 Task: Look for space in Zwickau, Germany from 9th June, 2023 to 17th June, 2023 for 2 adults in price range Rs.7000 to Rs.12000. Place can be private room with 1  bedroom having 2 beds and 1 bathroom. Property type can be house, flat, guest house. Amenities needed are: wifi. Booking option can be shelf check-in. Required host language is English.
Action: Mouse moved to (415, 78)
Screenshot: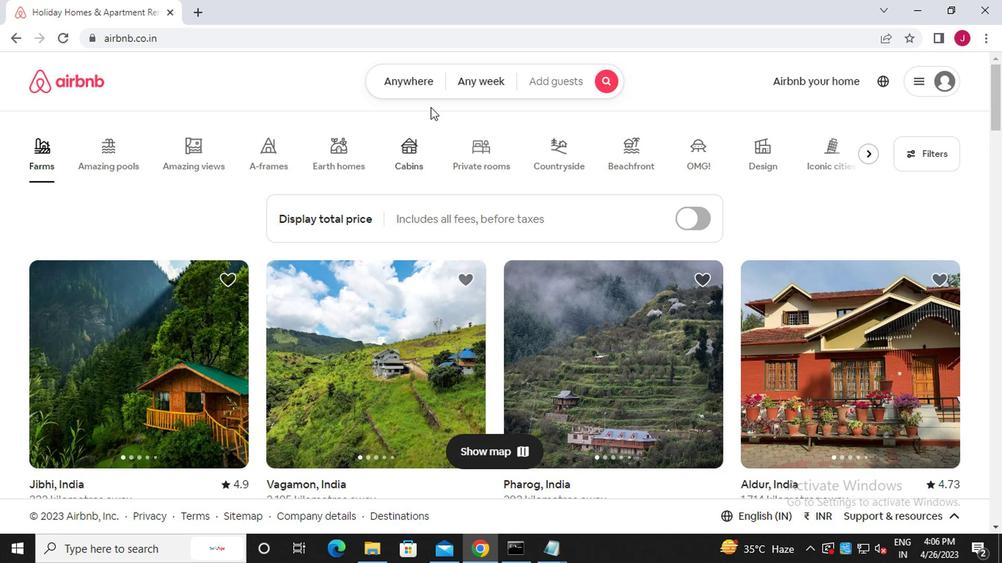 
Action: Mouse pressed left at (415, 78)
Screenshot: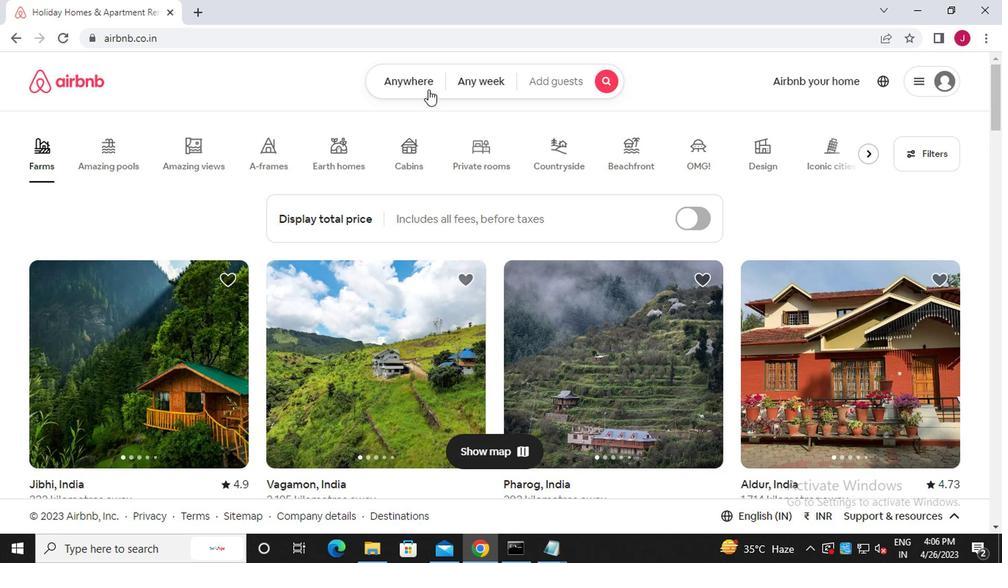 
Action: Mouse moved to (239, 140)
Screenshot: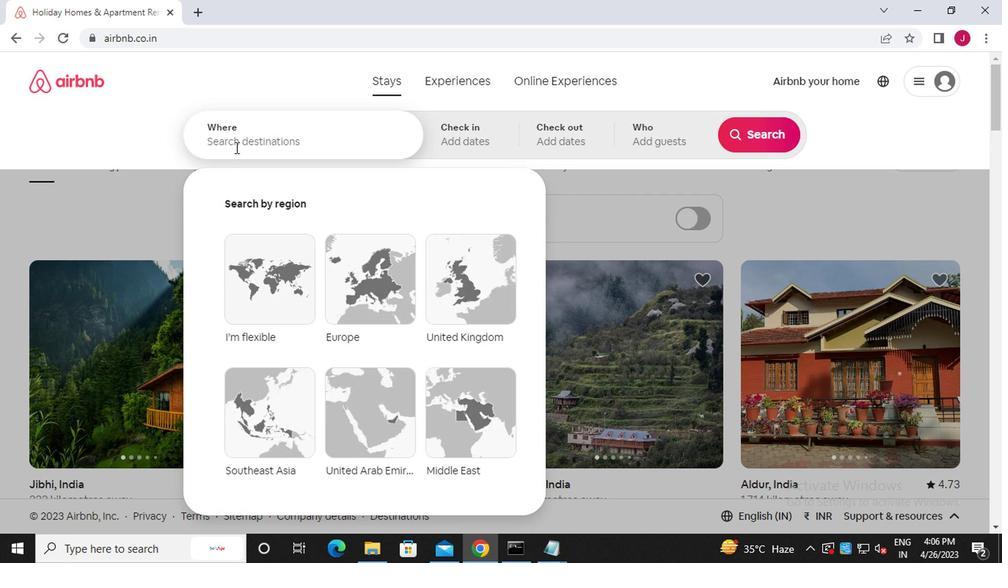 
Action: Mouse pressed left at (239, 140)
Screenshot: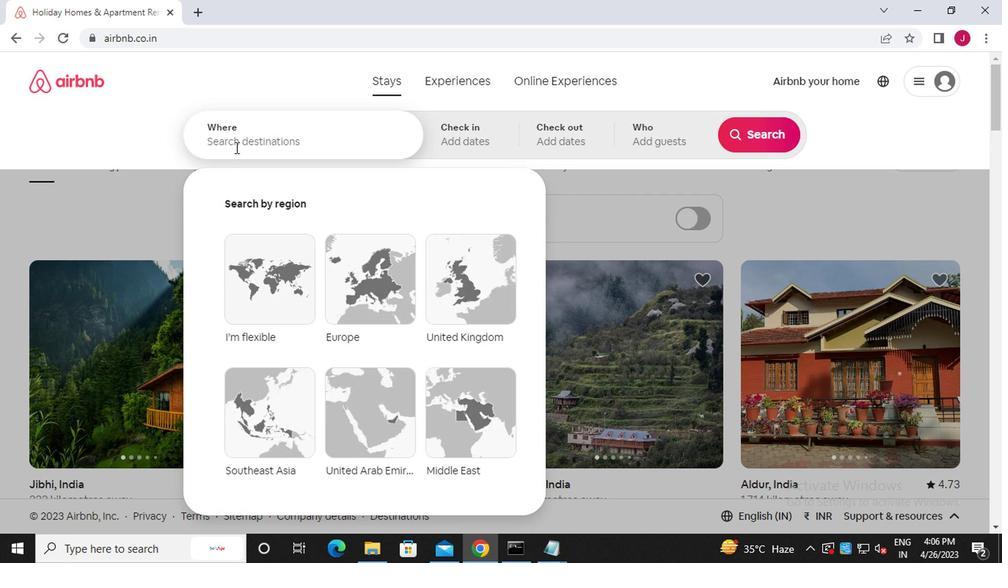 
Action: Key pressed z<Key.caps_lock>wickau,<Key.caps_lock>g<Key.caps_lock>ermany
Screenshot: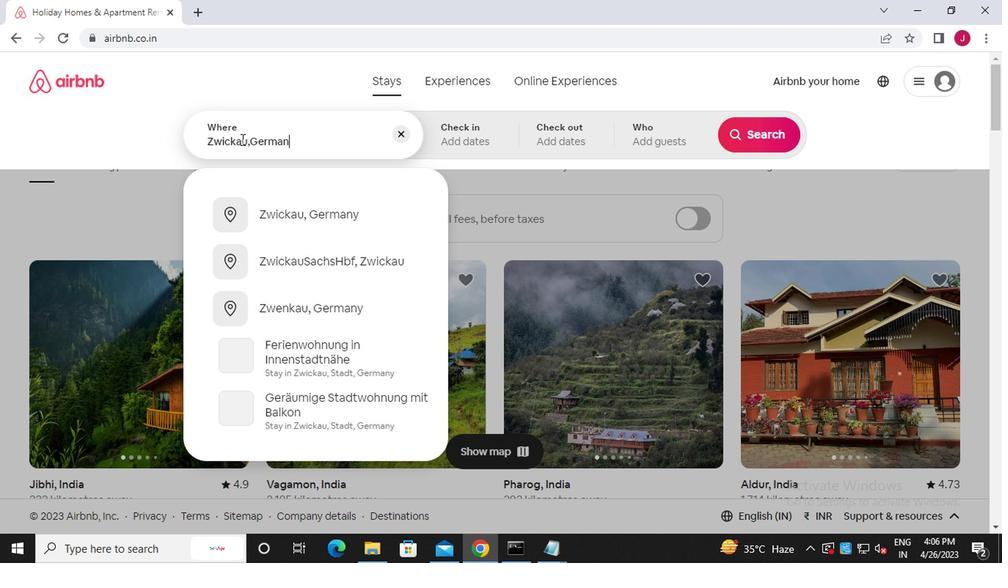 
Action: Mouse moved to (326, 220)
Screenshot: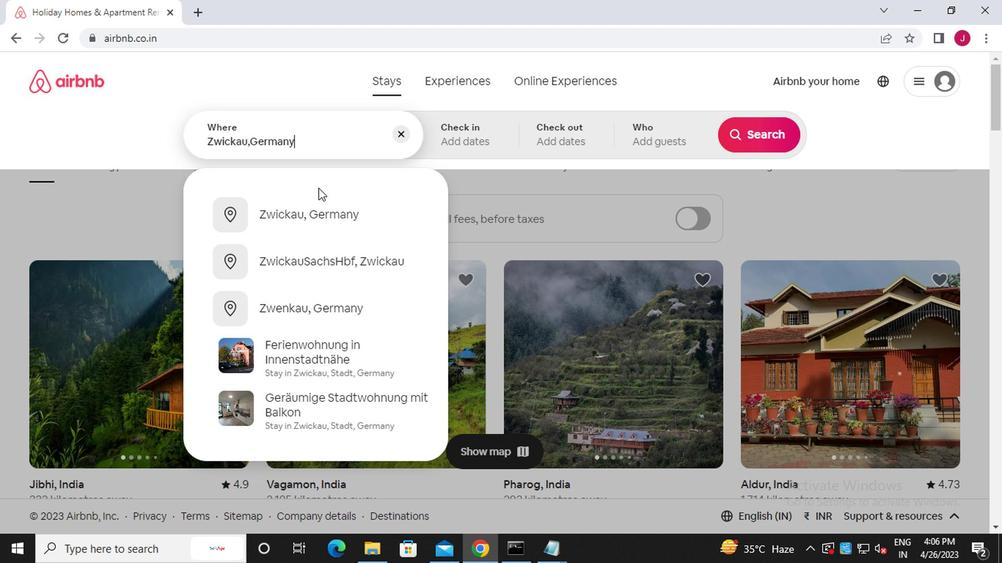 
Action: Mouse pressed left at (326, 220)
Screenshot: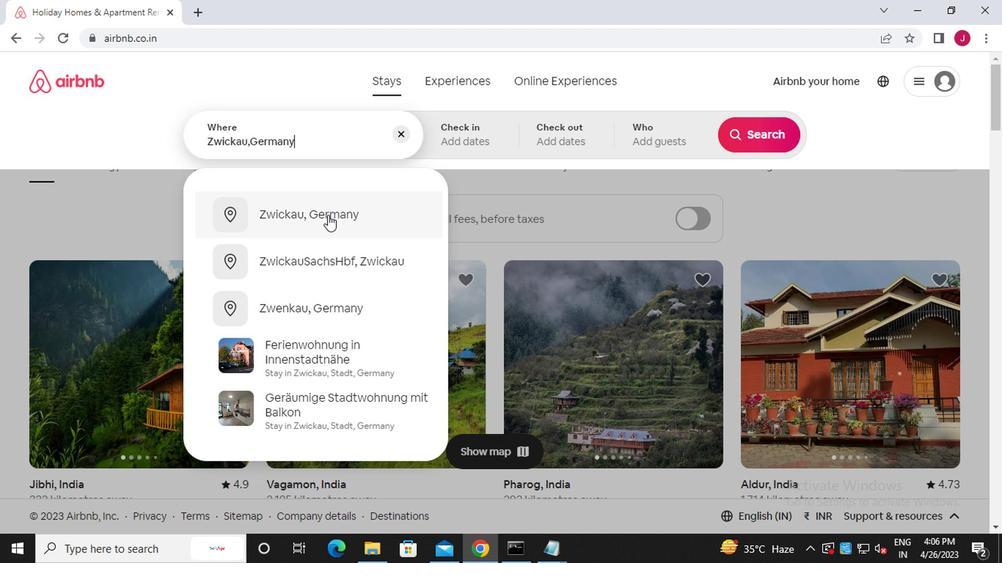 
Action: Mouse moved to (749, 252)
Screenshot: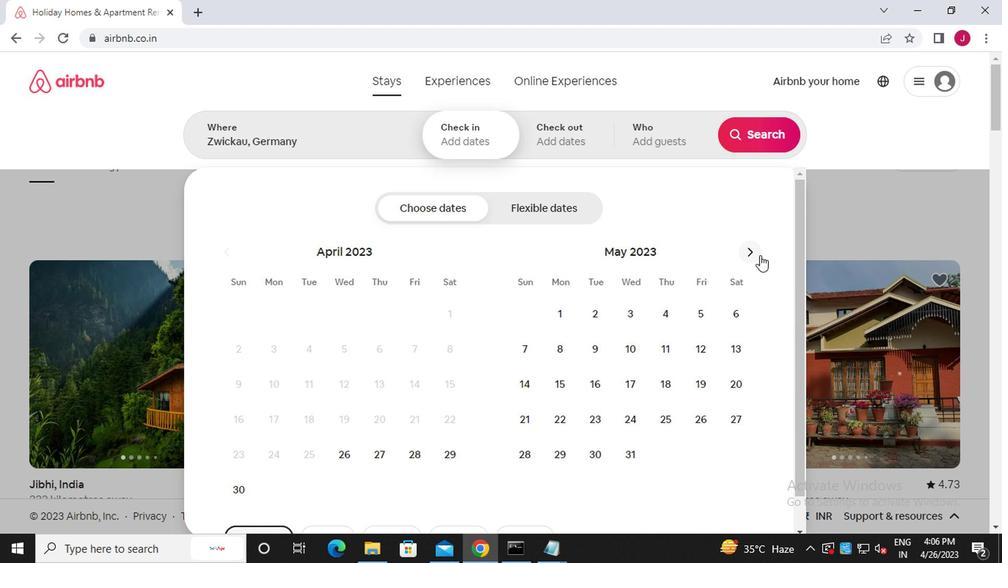 
Action: Mouse pressed left at (749, 252)
Screenshot: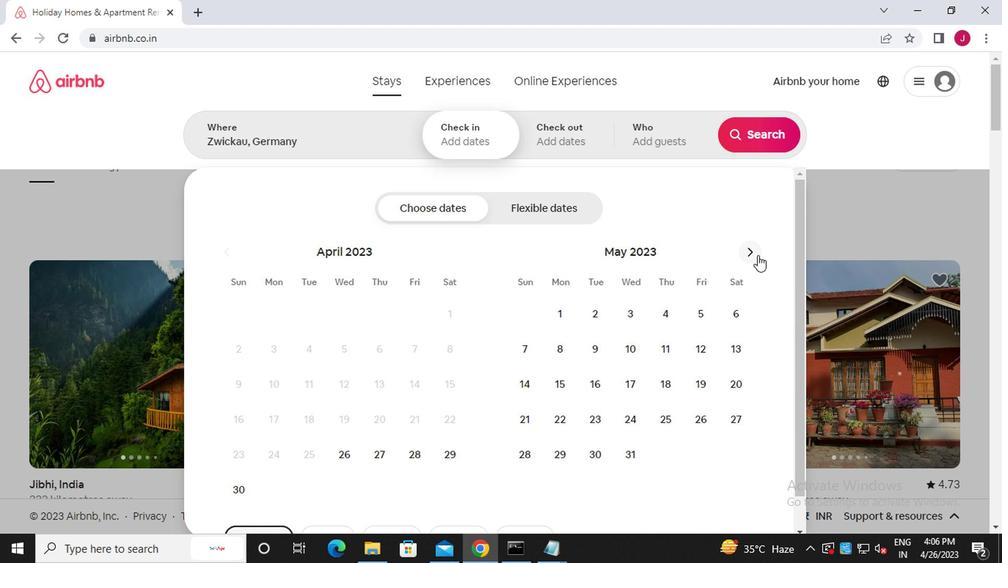 
Action: Mouse moved to (700, 345)
Screenshot: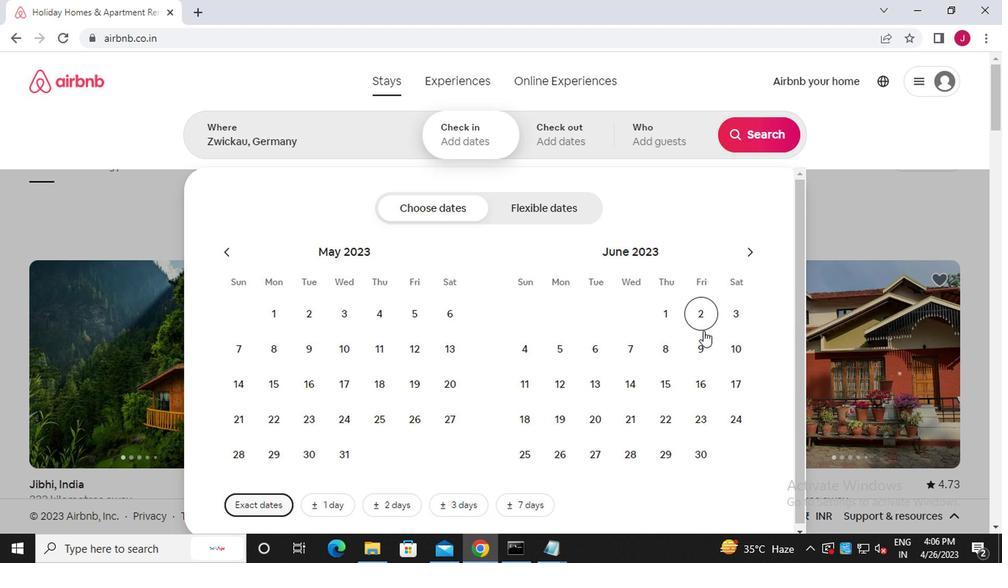 
Action: Mouse pressed left at (700, 345)
Screenshot: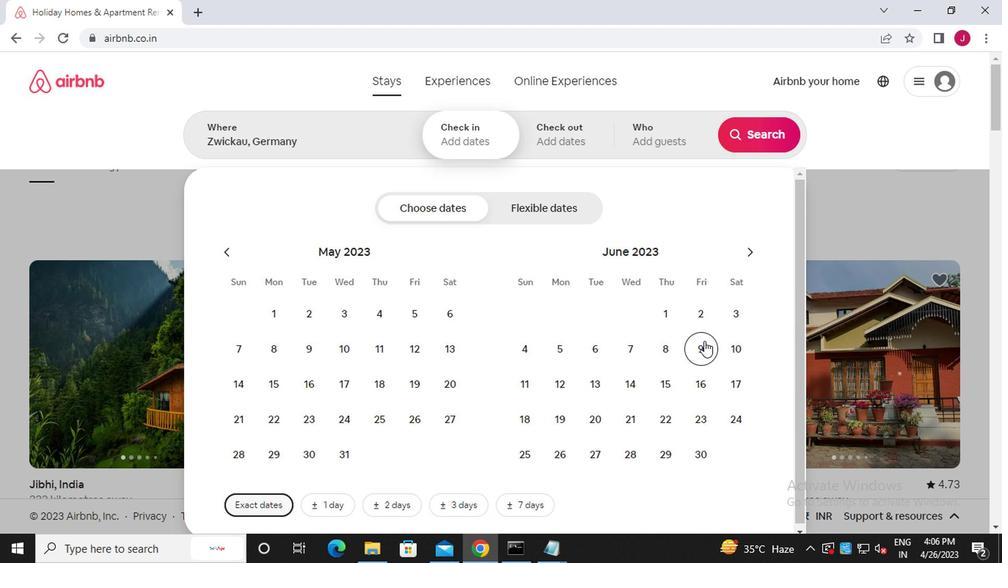 
Action: Mouse moved to (731, 372)
Screenshot: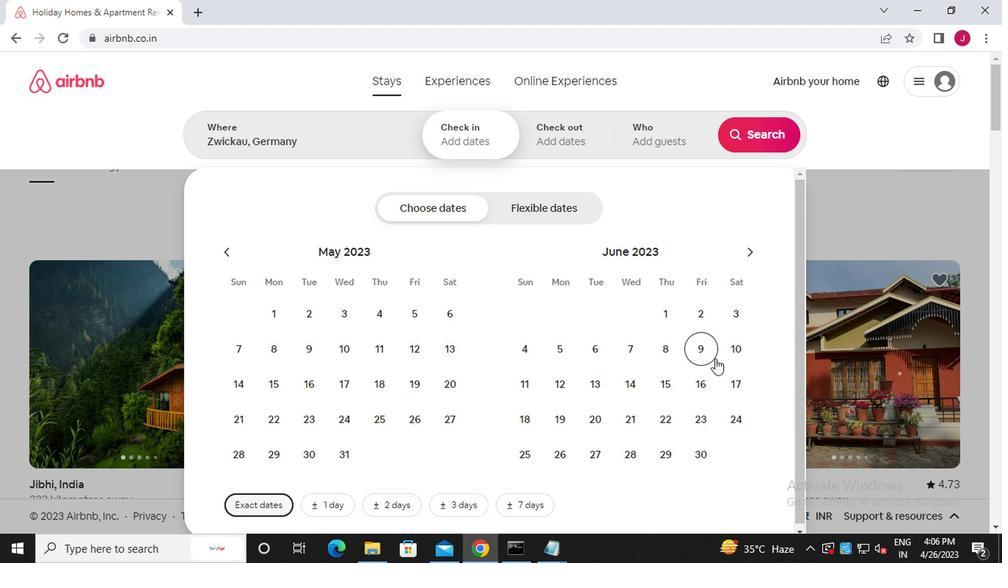 
Action: Mouse pressed left at (731, 372)
Screenshot: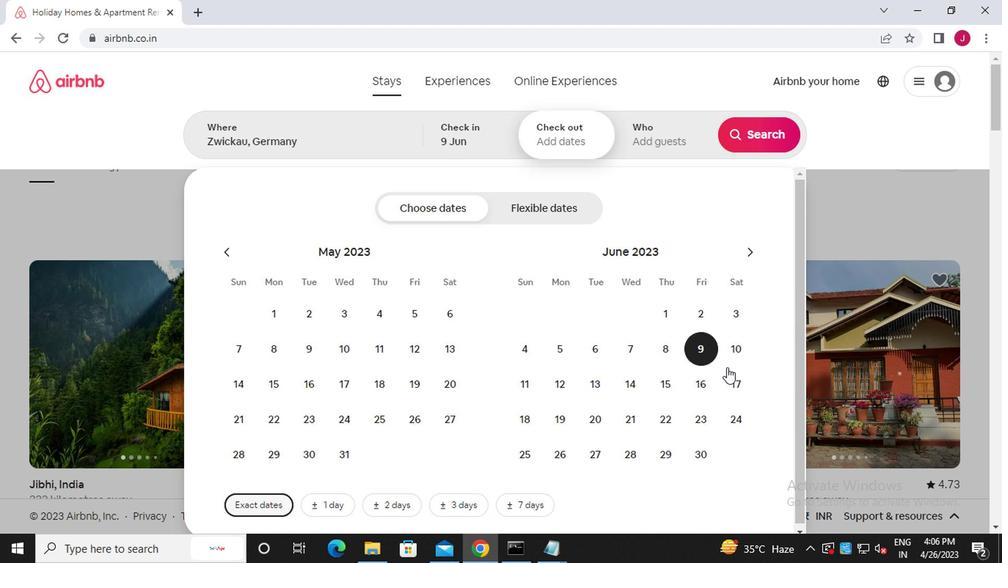 
Action: Mouse moved to (658, 133)
Screenshot: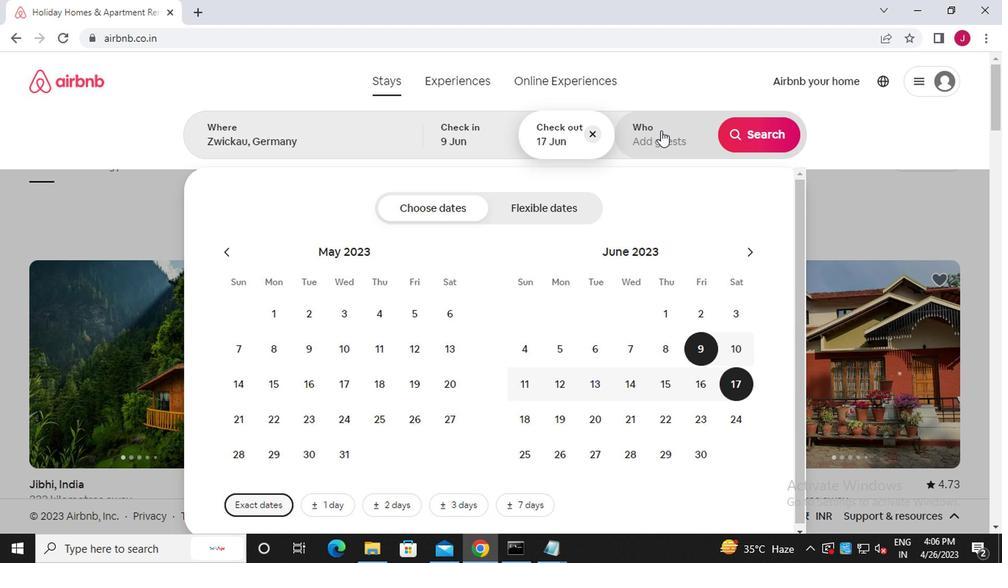 
Action: Mouse pressed left at (658, 133)
Screenshot: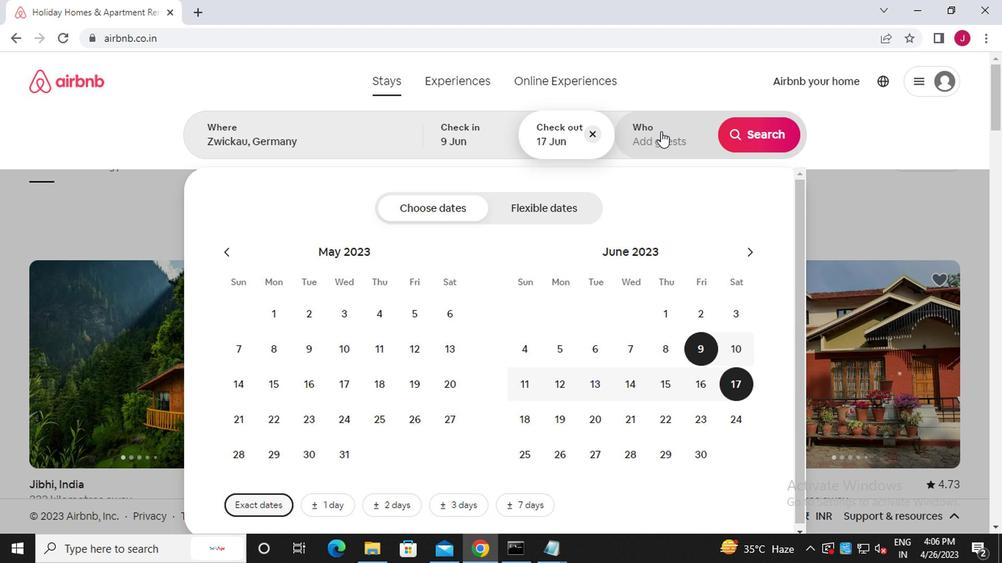 
Action: Mouse moved to (760, 209)
Screenshot: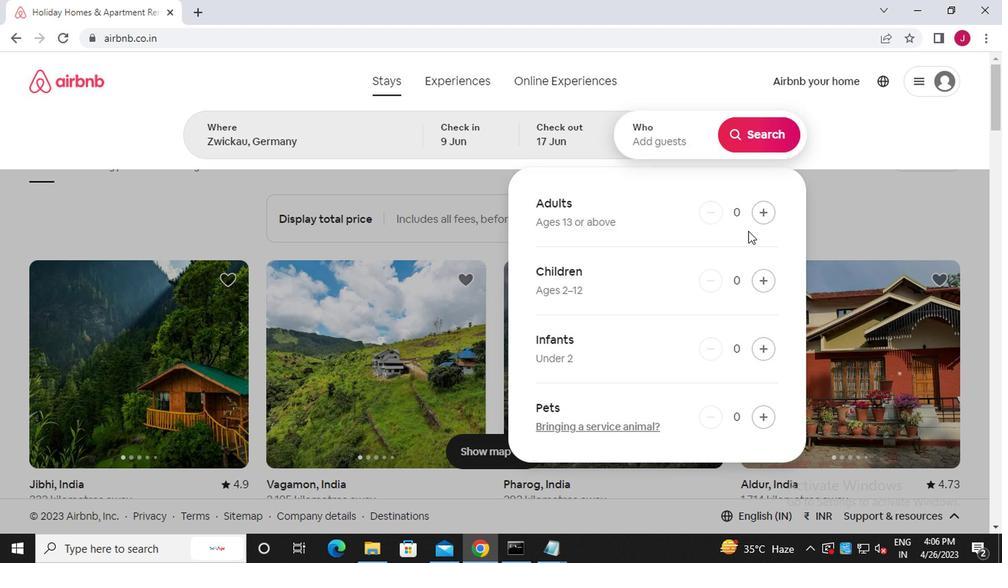 
Action: Mouse pressed left at (760, 209)
Screenshot: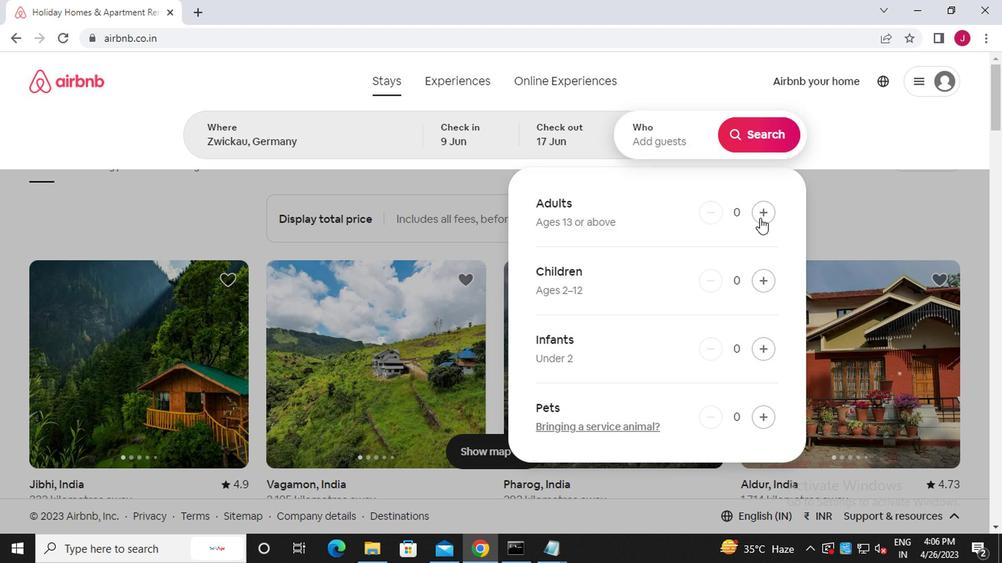 
Action: Mouse pressed left at (760, 209)
Screenshot: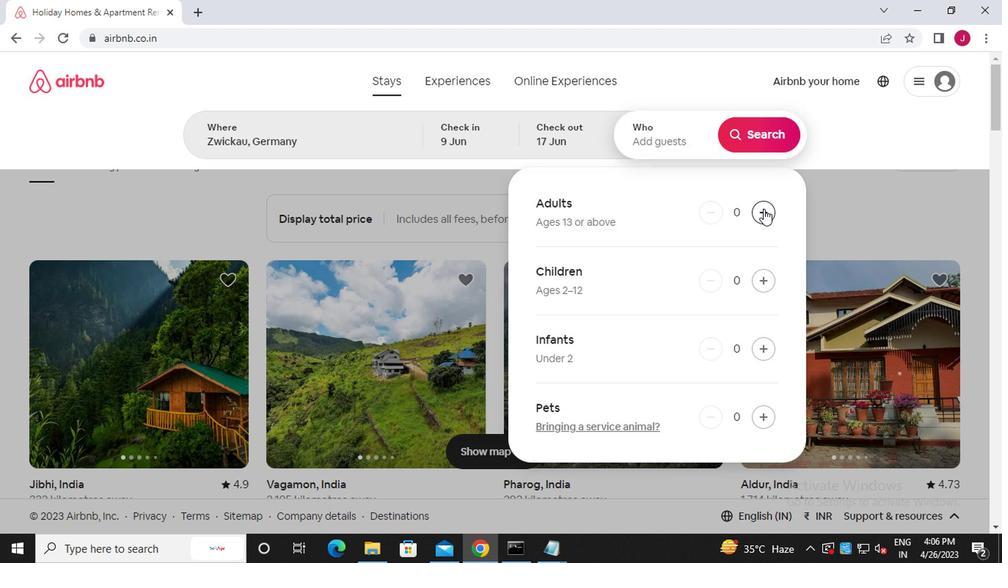 
Action: Mouse moved to (764, 134)
Screenshot: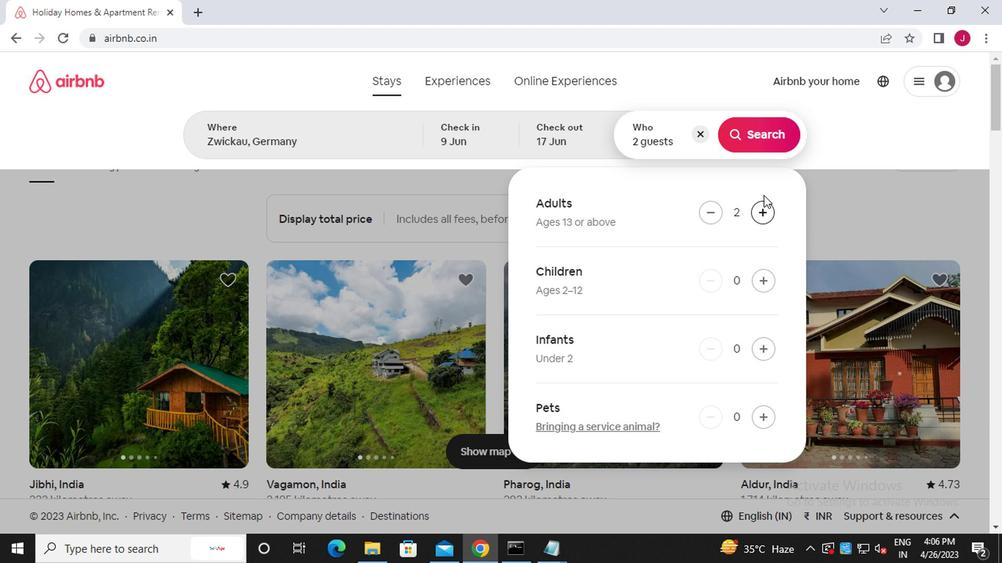 
Action: Mouse pressed left at (764, 134)
Screenshot: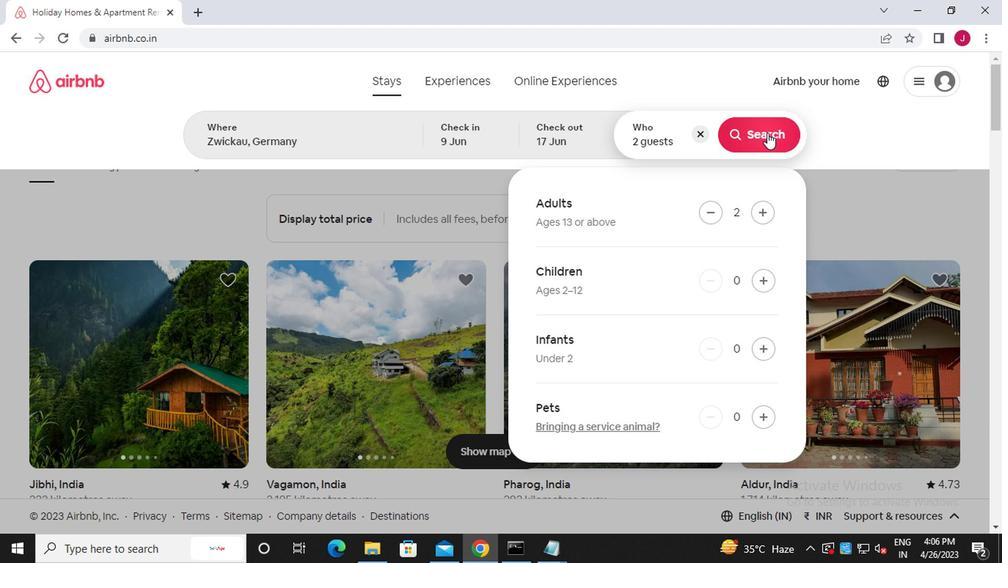 
Action: Mouse moved to (948, 144)
Screenshot: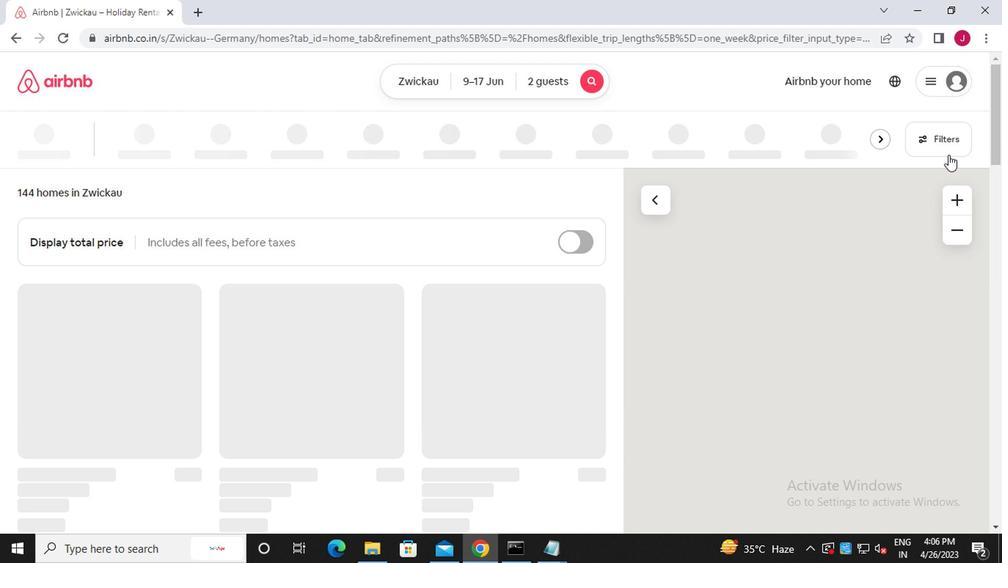 
Action: Mouse pressed left at (948, 144)
Screenshot: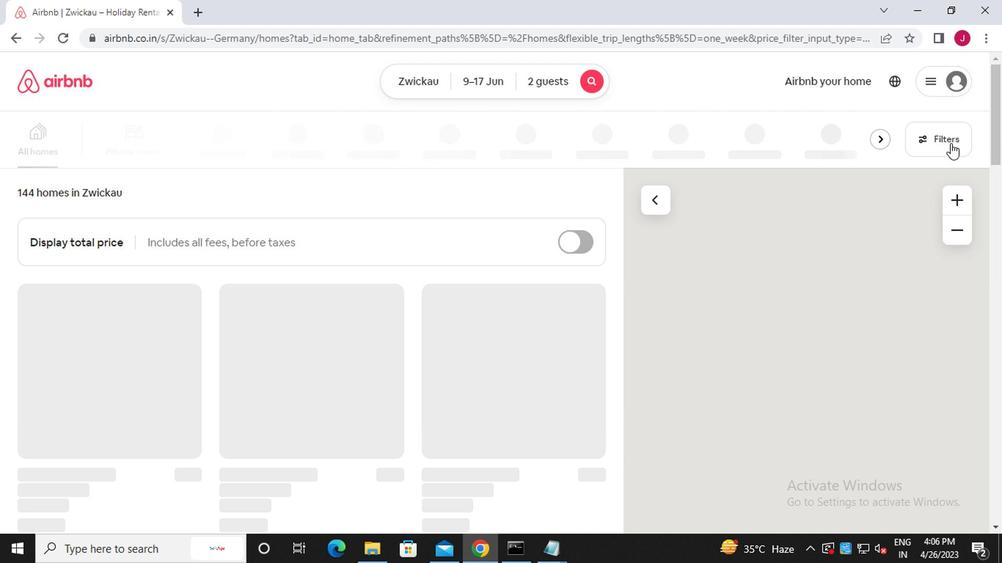 
Action: Mouse moved to (337, 325)
Screenshot: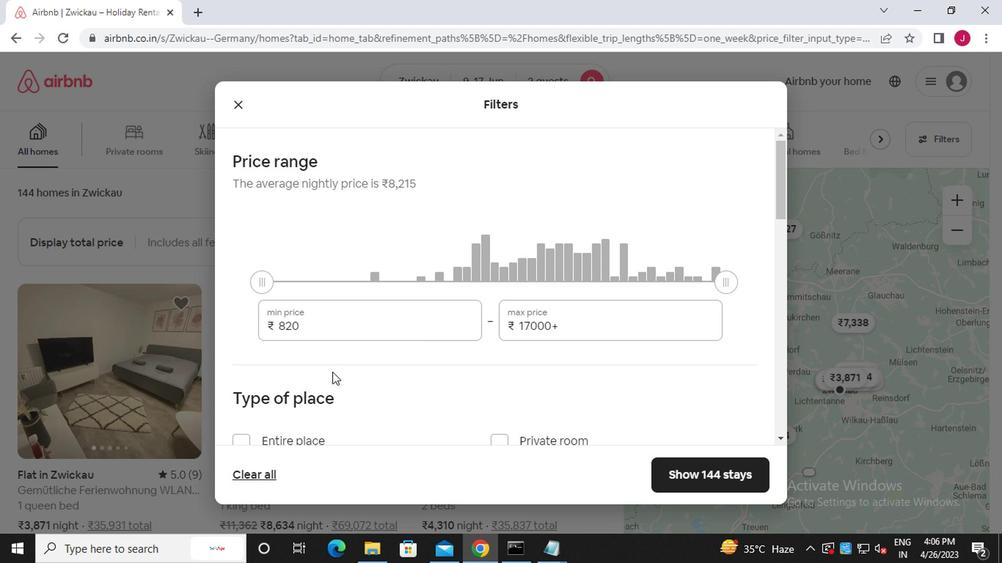 
Action: Mouse pressed left at (337, 325)
Screenshot: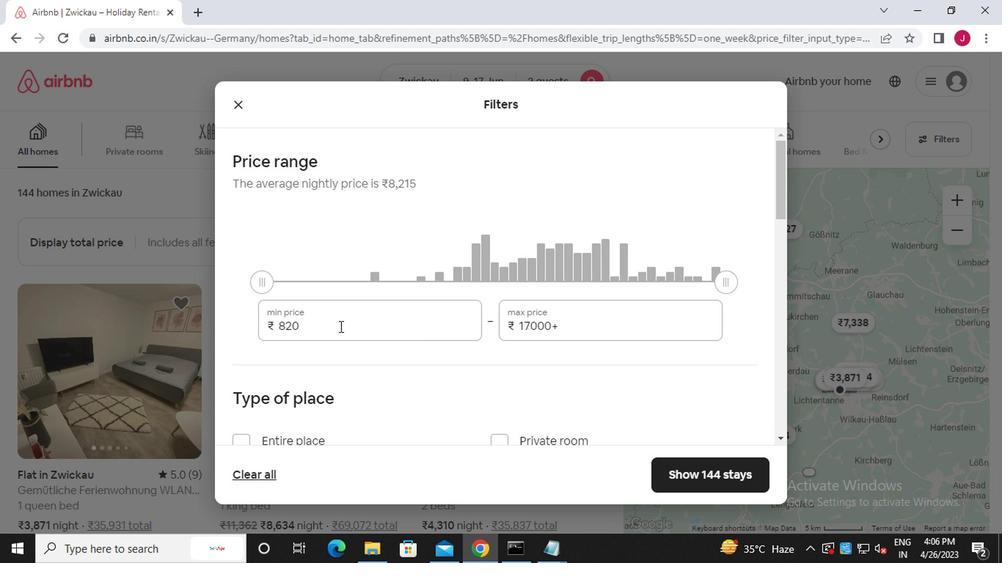 
Action: Mouse moved to (328, 322)
Screenshot: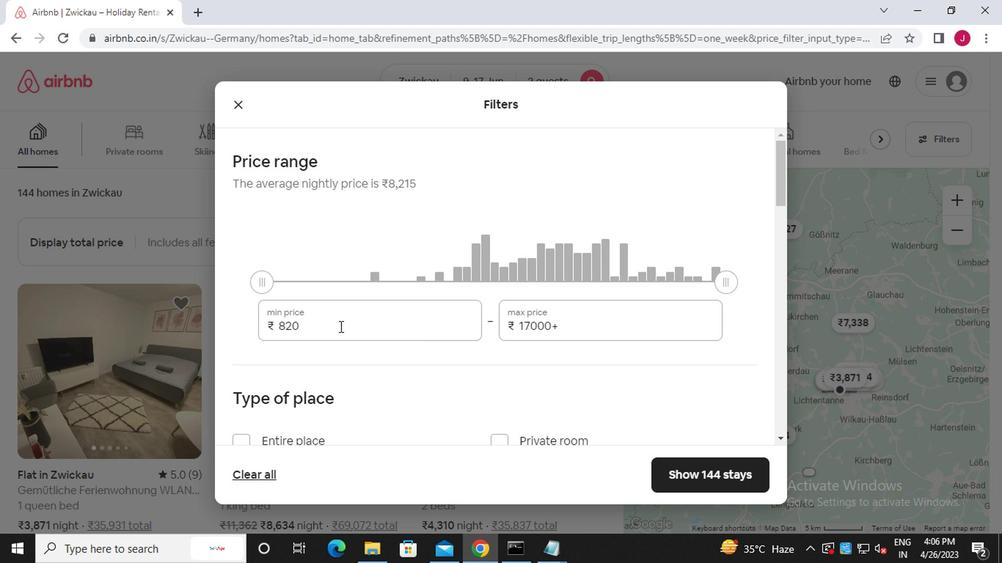 
Action: Key pressed <Key.backspace><Key.backspace><Key.backspace><<103>><<96>><<96>><<96>>
Screenshot: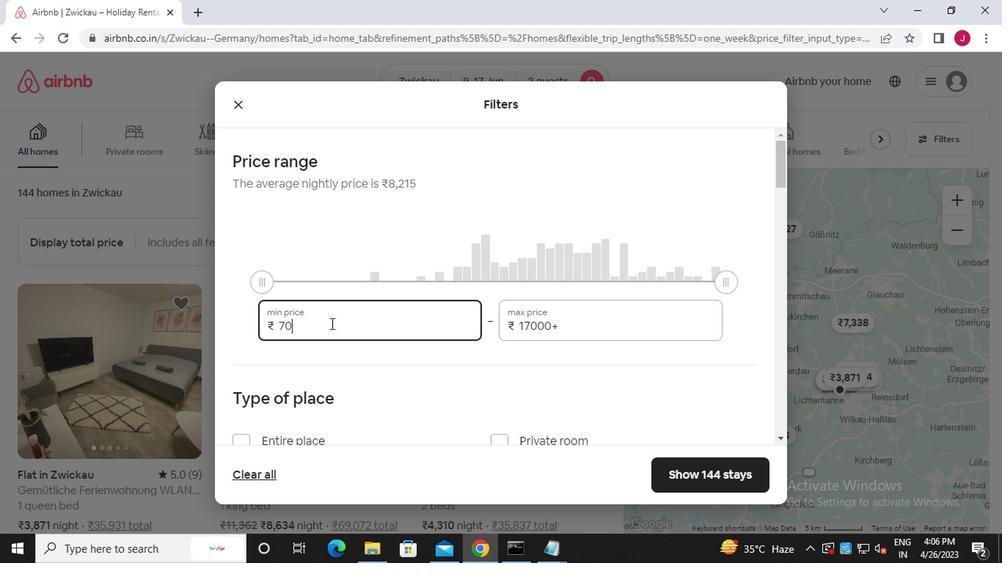 
Action: Mouse moved to (586, 324)
Screenshot: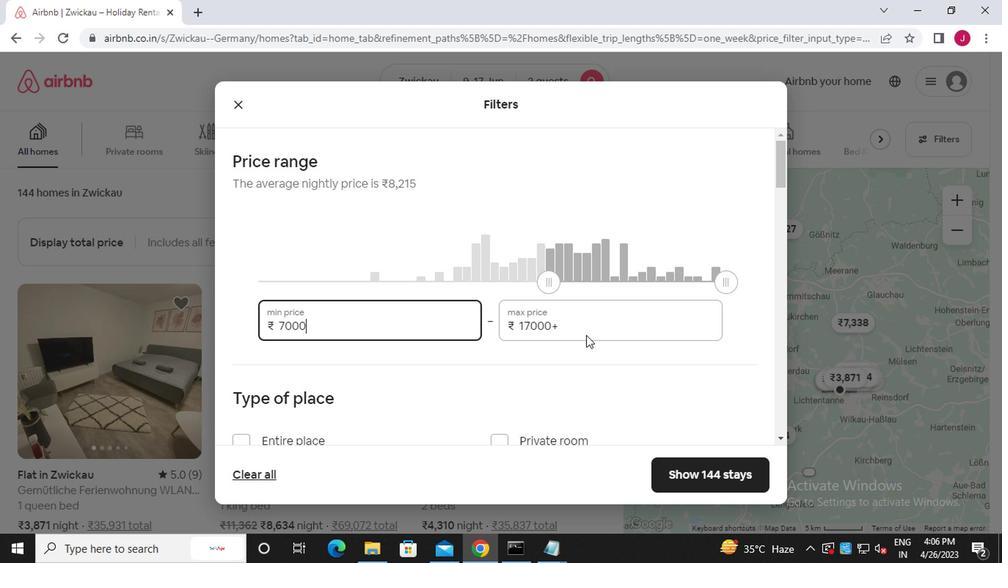 
Action: Mouse pressed left at (586, 324)
Screenshot: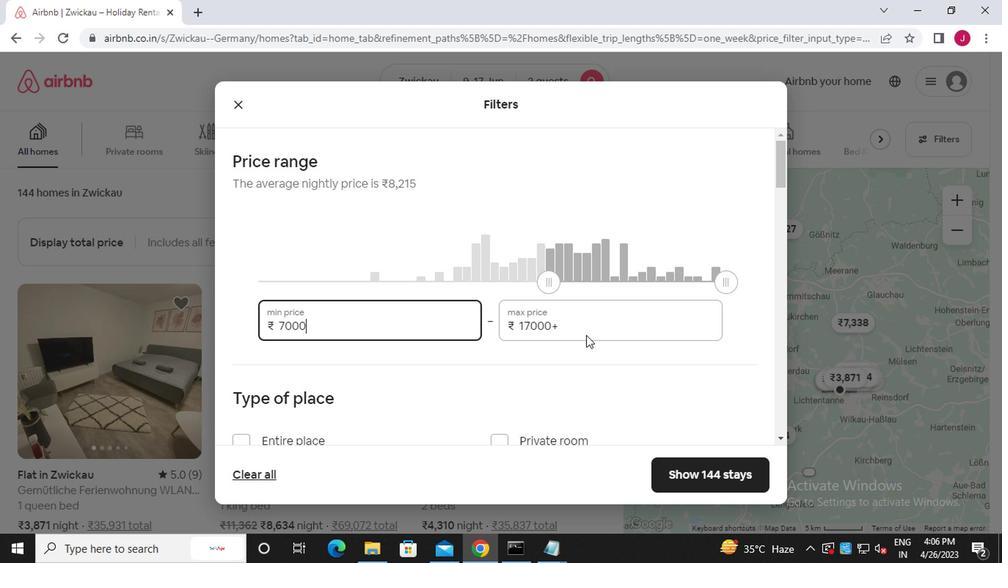 
Action: Mouse moved to (588, 323)
Screenshot: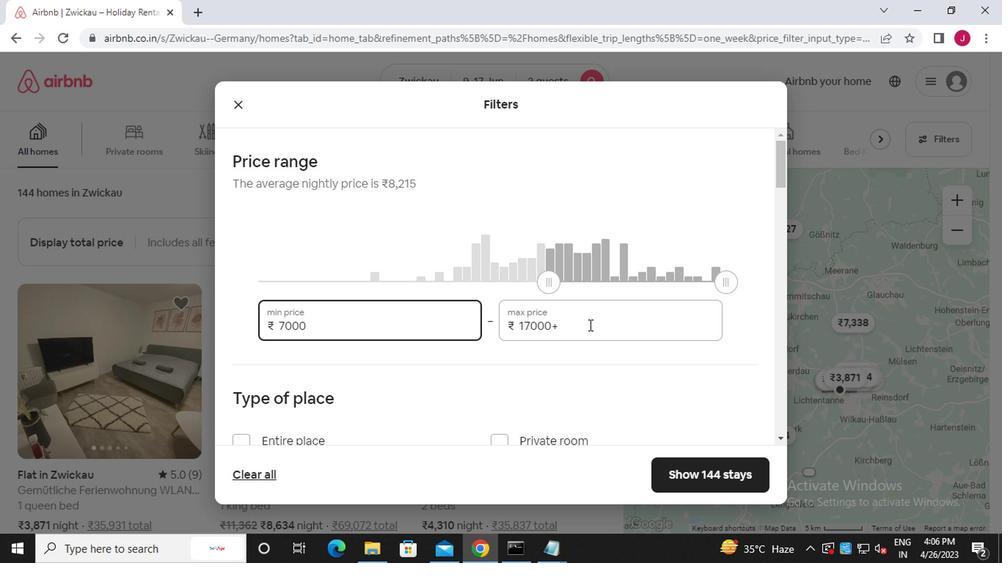 
Action: Key pressed <Key.backspace><Key.backspace><Key.backspace><Key.backspace><Key.backspace><Key.backspace><<98>><<96>><<96>><<96>>
Screenshot: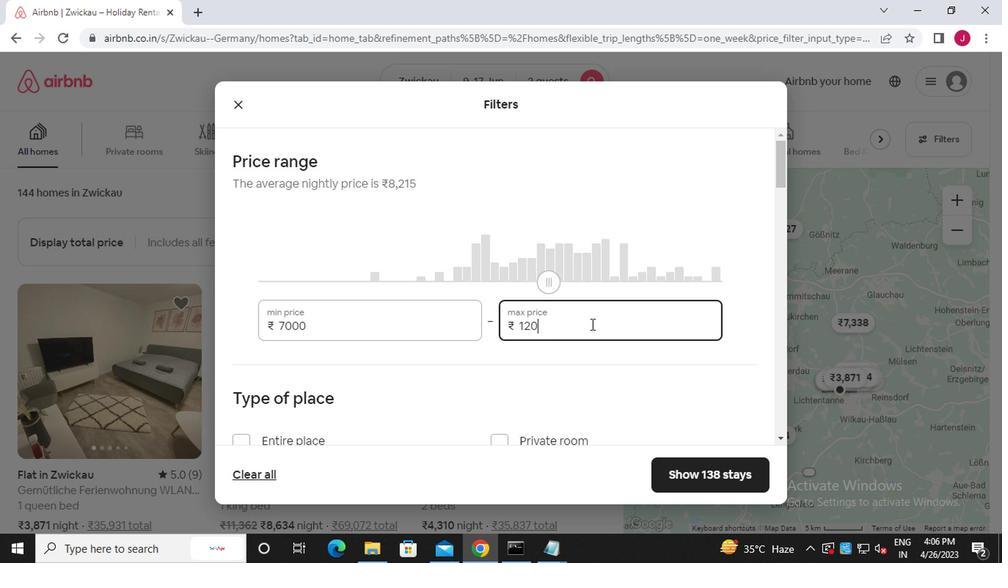 
Action: Mouse moved to (587, 323)
Screenshot: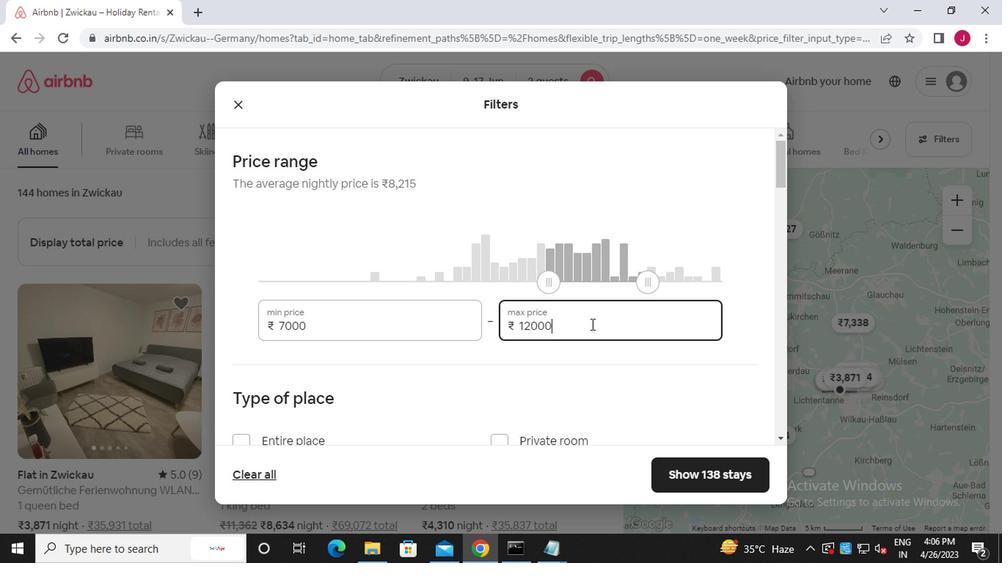 
Action: Mouse scrolled (587, 322) with delta (0, 0)
Screenshot: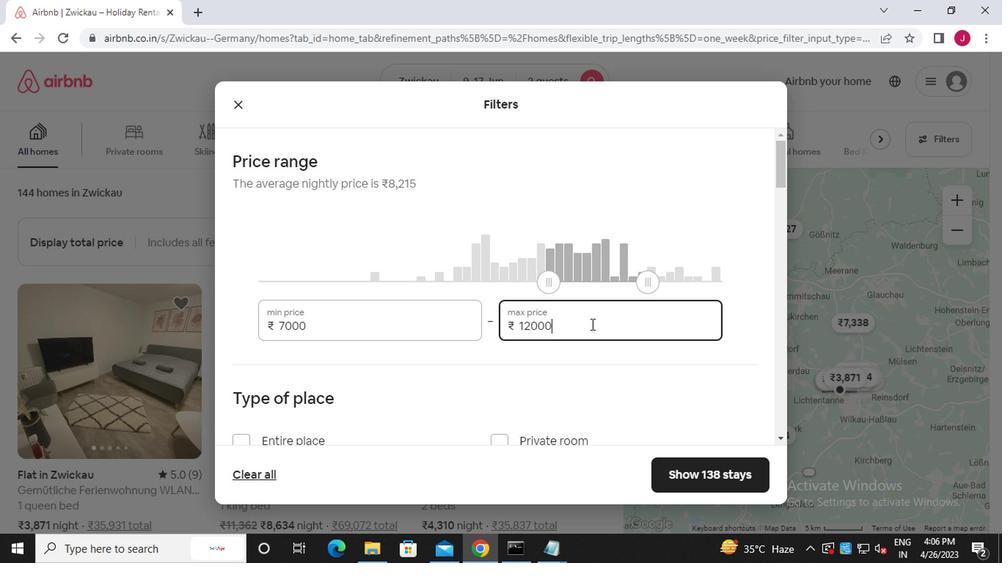 
Action: Mouse moved to (586, 325)
Screenshot: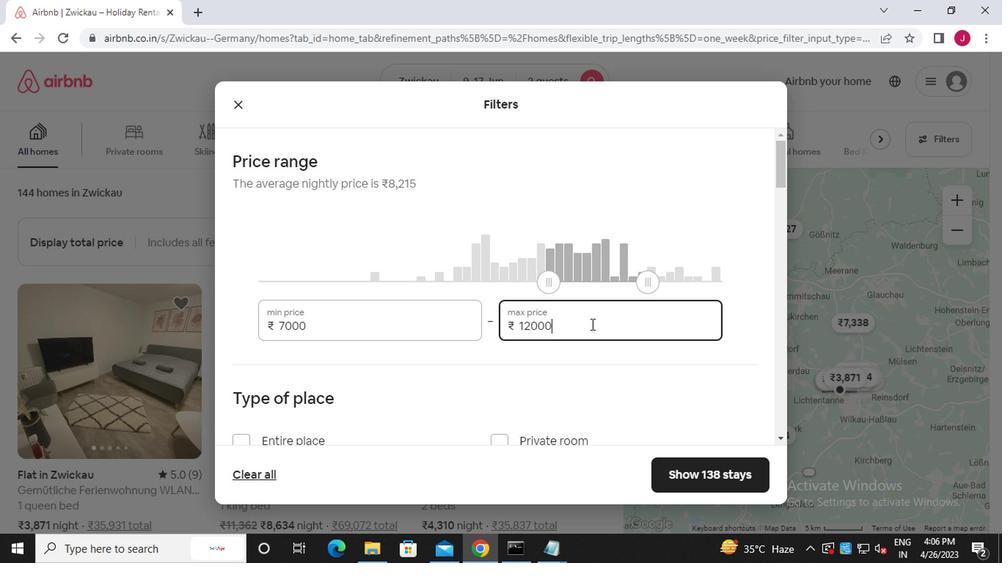 
Action: Mouse scrolled (586, 324) with delta (0, 0)
Screenshot: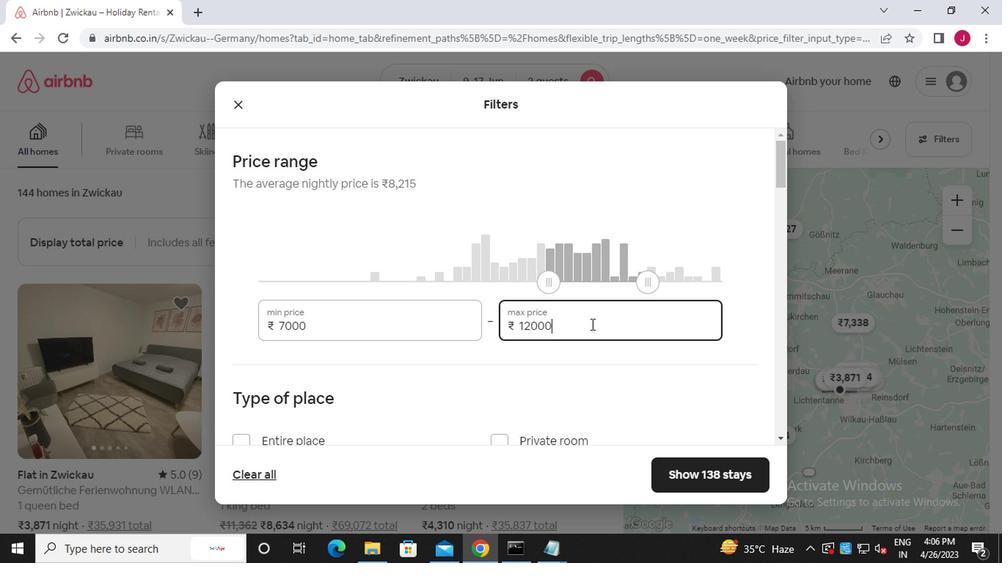 
Action: Mouse moved to (586, 326)
Screenshot: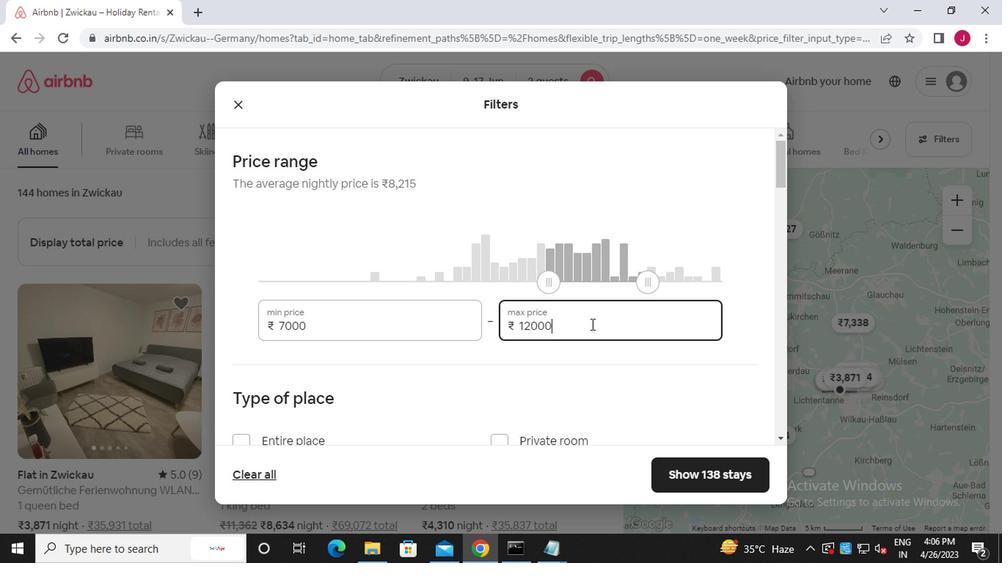 
Action: Mouse scrolled (586, 326) with delta (0, 0)
Screenshot: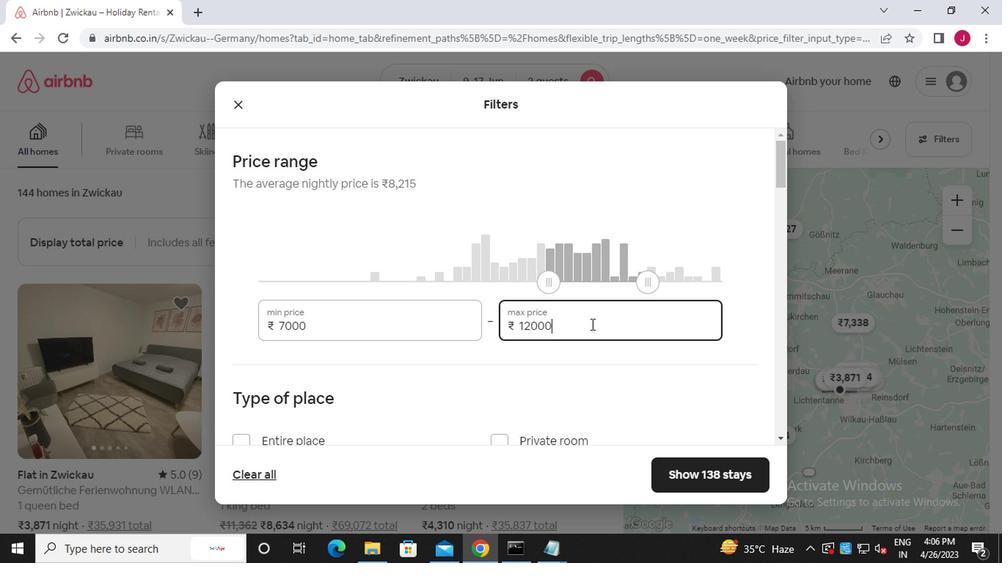 
Action: Mouse moved to (586, 327)
Screenshot: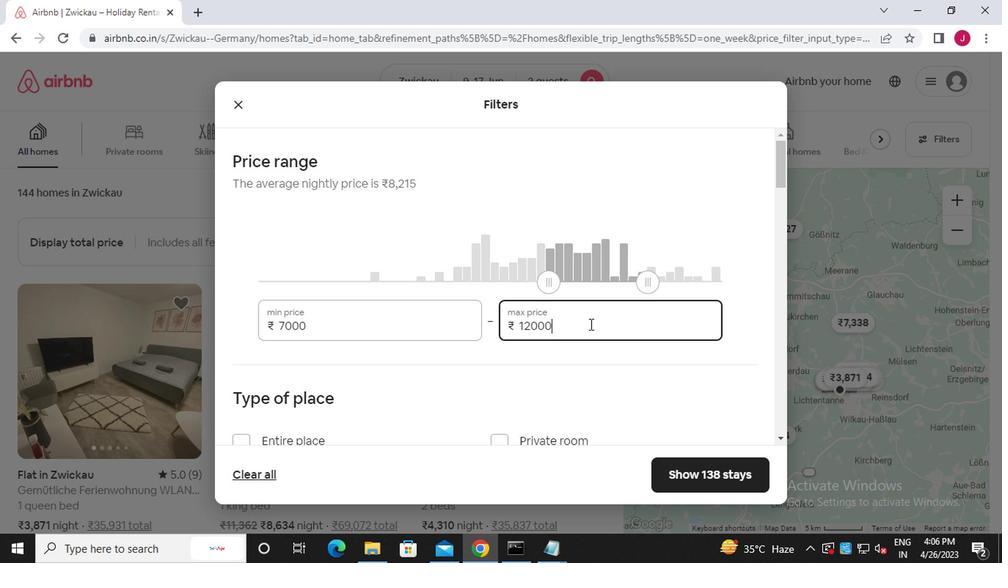 
Action: Mouse scrolled (586, 326) with delta (0, -1)
Screenshot: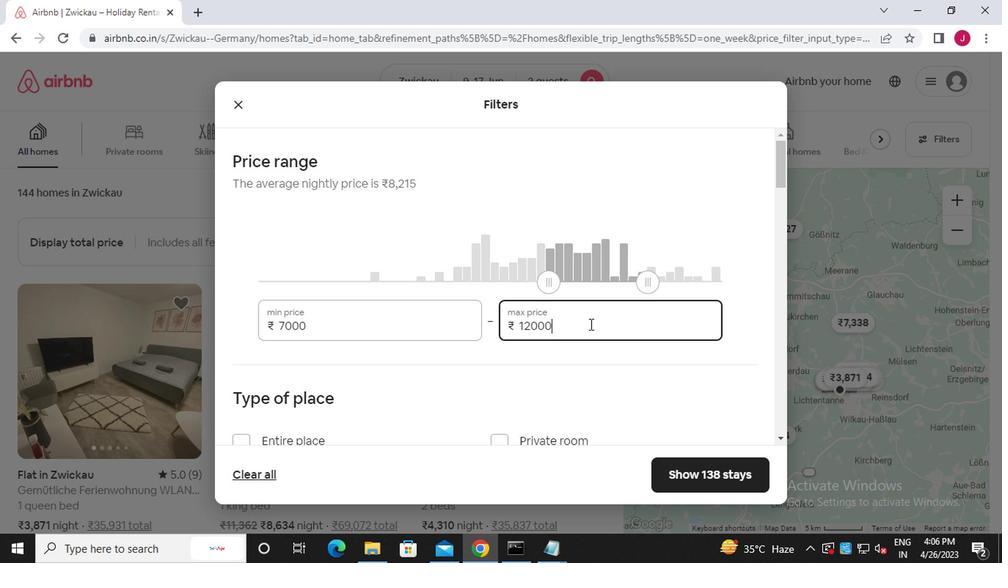 
Action: Mouse moved to (580, 332)
Screenshot: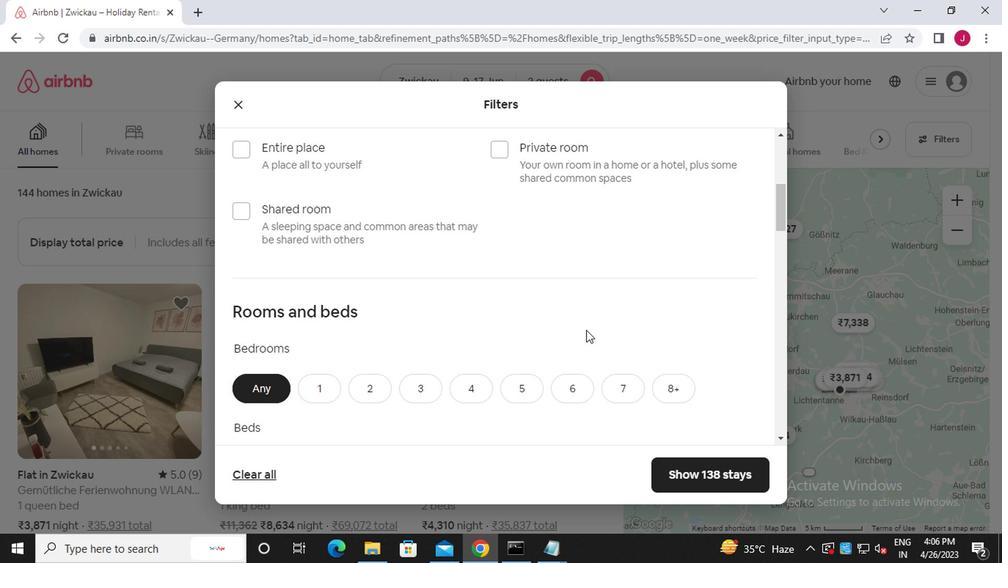
Action: Mouse scrolled (580, 331) with delta (0, 0)
Screenshot: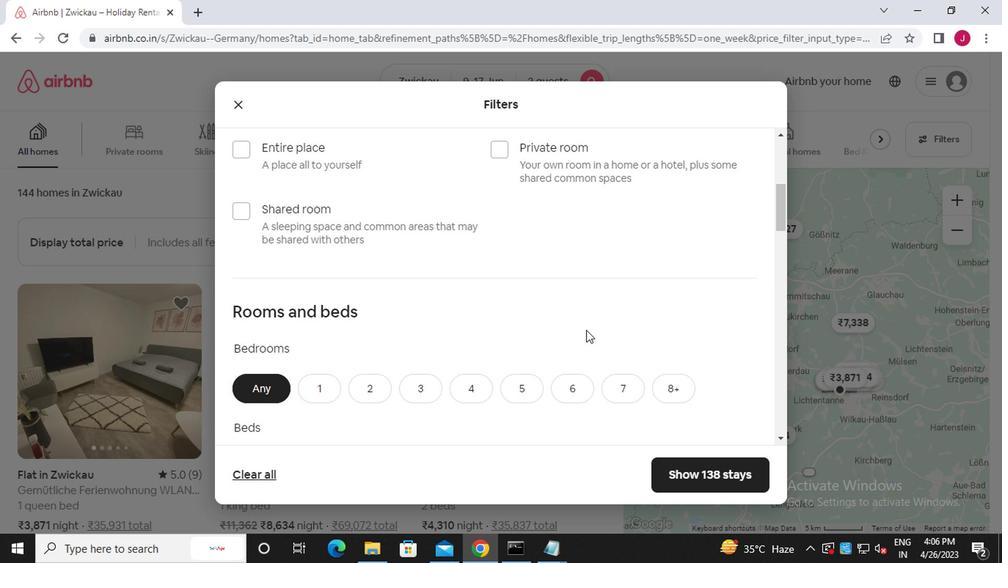 
Action: Mouse moved to (469, 281)
Screenshot: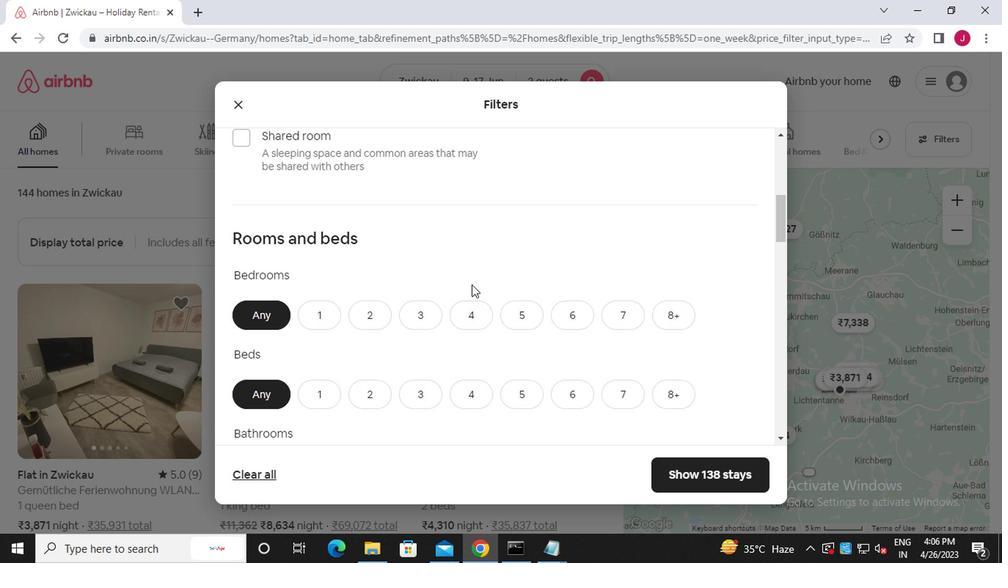 
Action: Mouse scrolled (469, 283) with delta (0, 1)
Screenshot: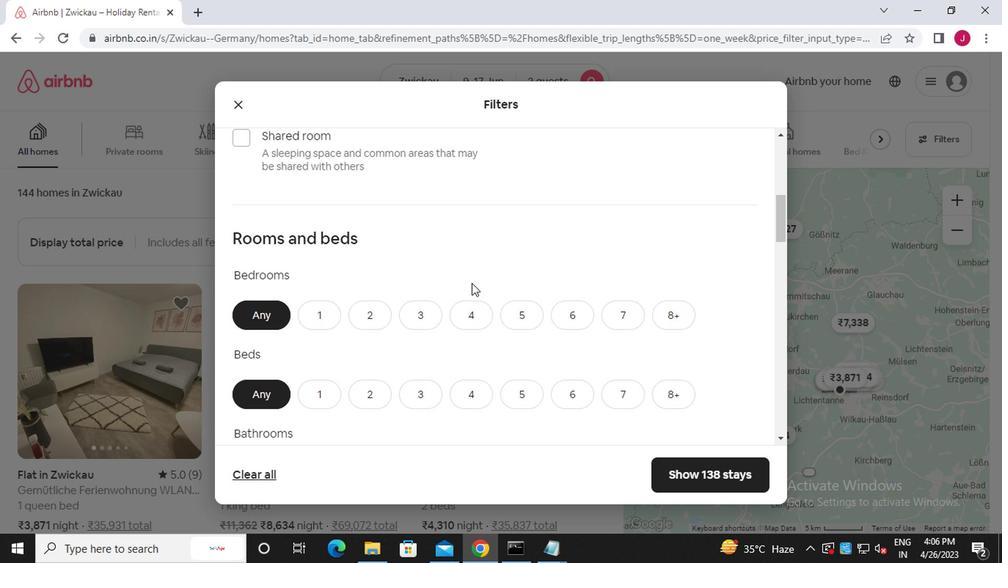 
Action: Mouse moved to (497, 149)
Screenshot: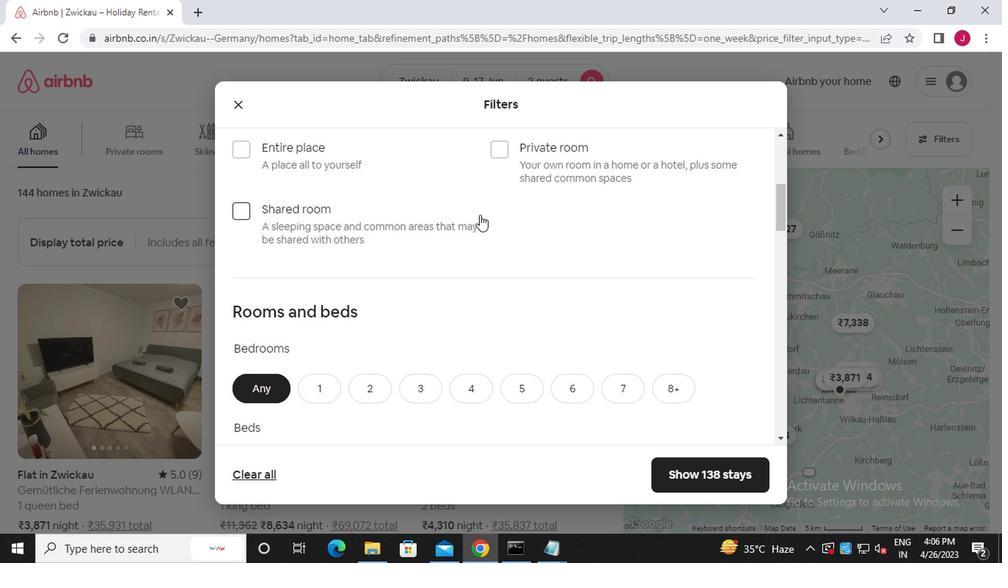 
Action: Mouse pressed left at (497, 149)
Screenshot: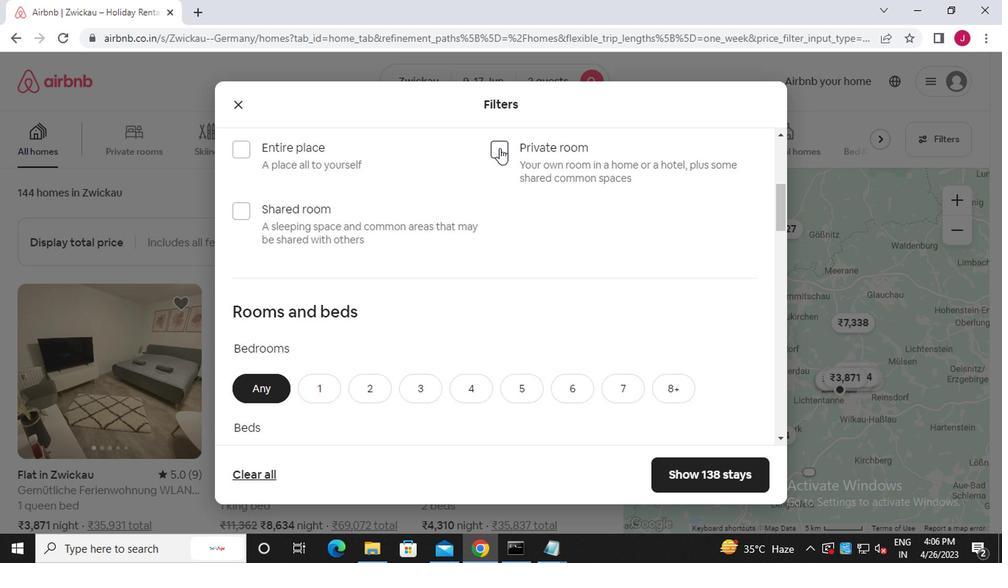 
Action: Mouse moved to (441, 314)
Screenshot: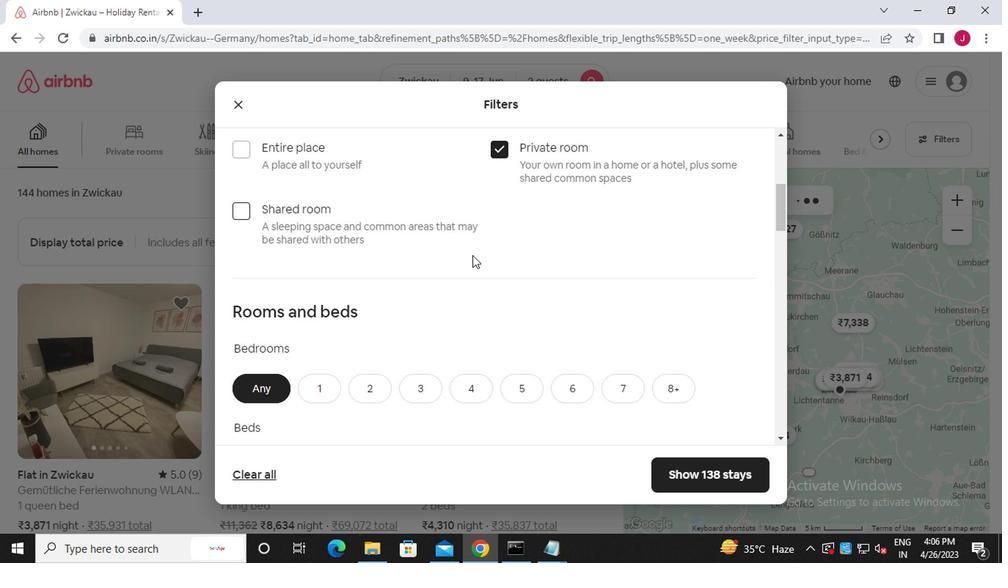 
Action: Mouse scrolled (441, 313) with delta (0, -1)
Screenshot: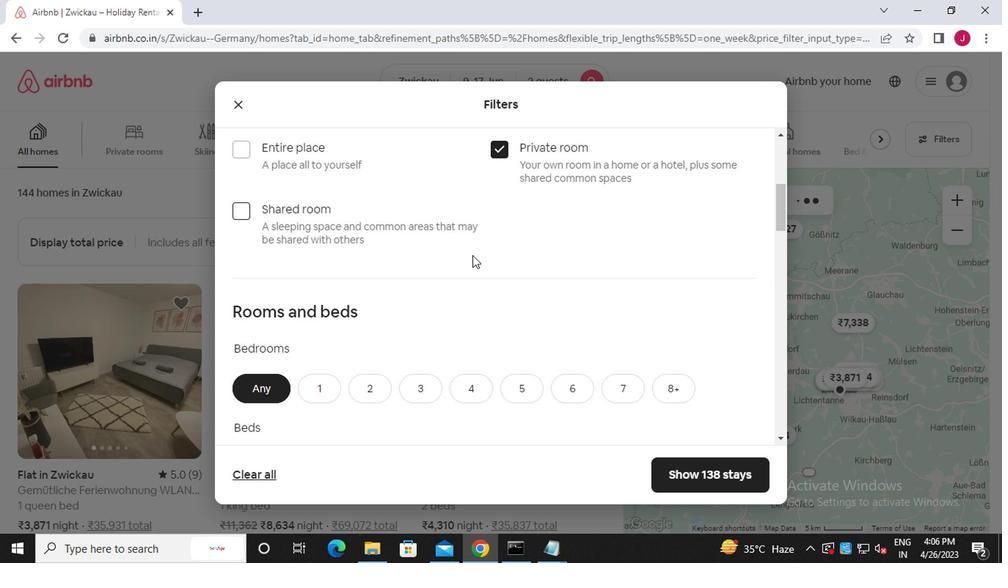 
Action: Mouse moved to (439, 315)
Screenshot: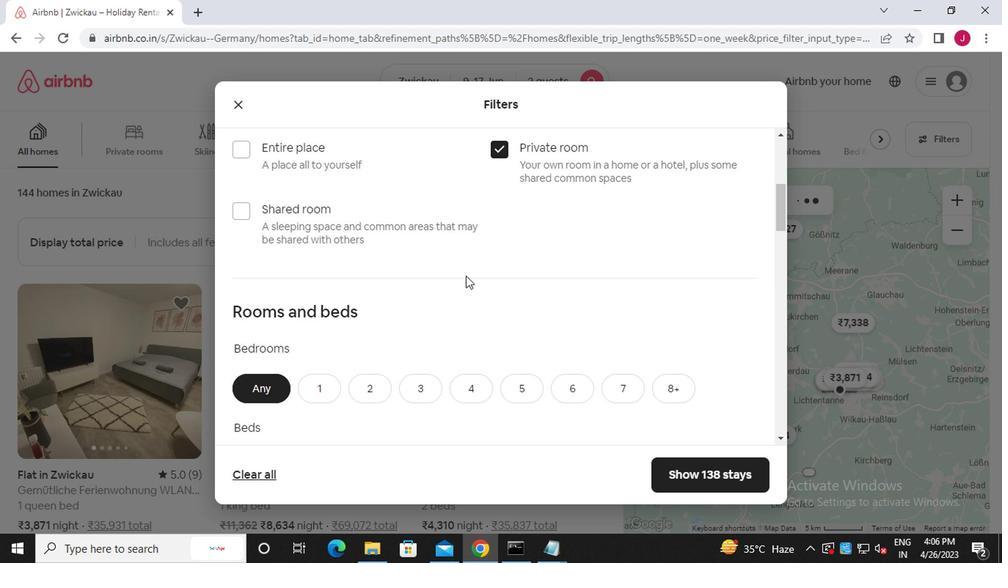 
Action: Mouse scrolled (439, 315) with delta (0, 0)
Screenshot: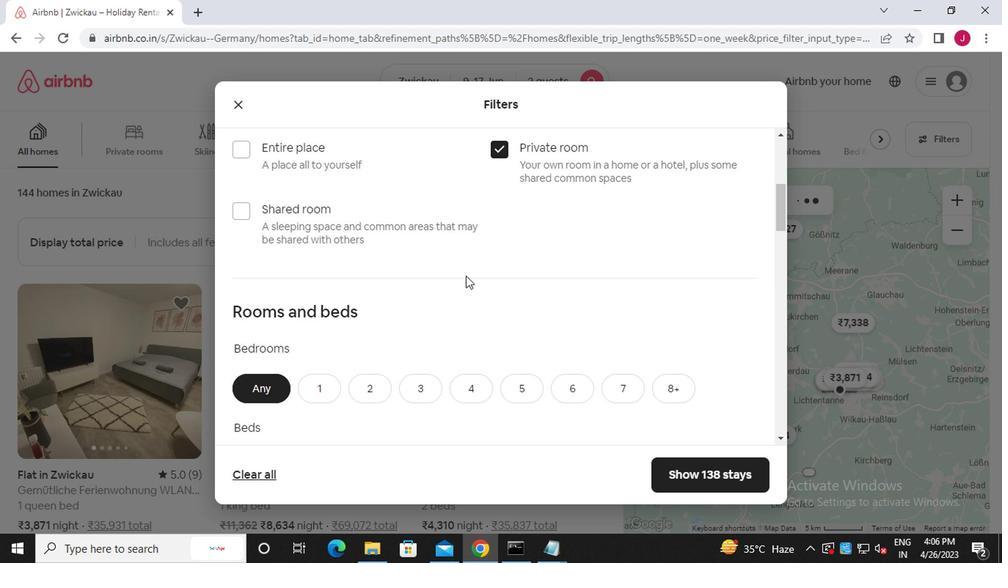 
Action: Mouse scrolled (439, 315) with delta (0, 0)
Screenshot: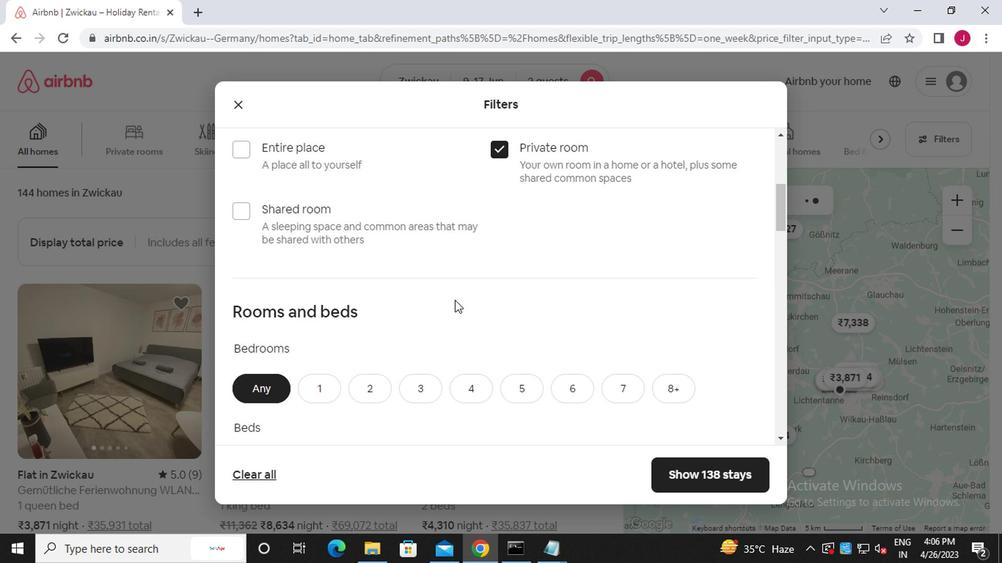 
Action: Mouse moved to (322, 170)
Screenshot: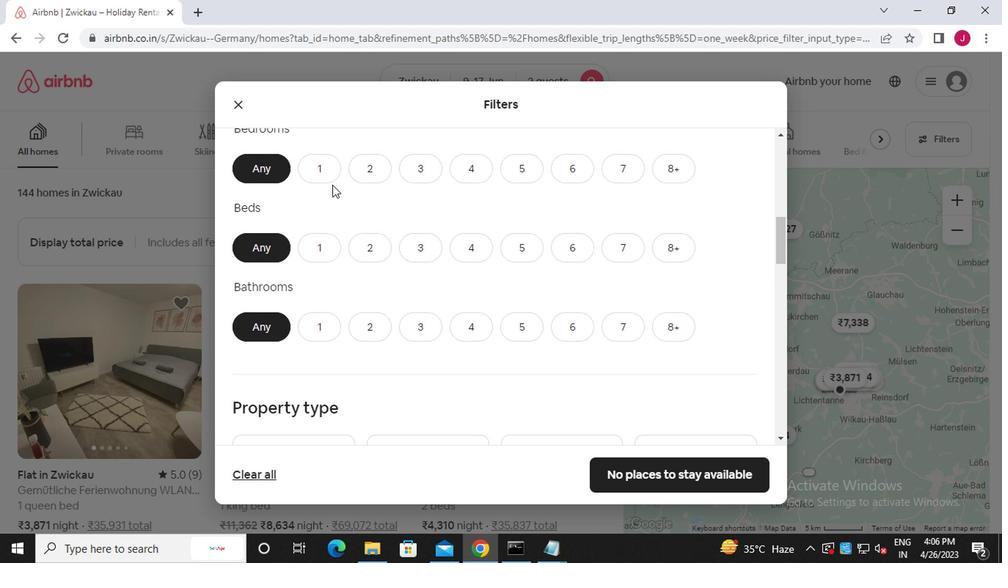 
Action: Mouse pressed left at (322, 170)
Screenshot: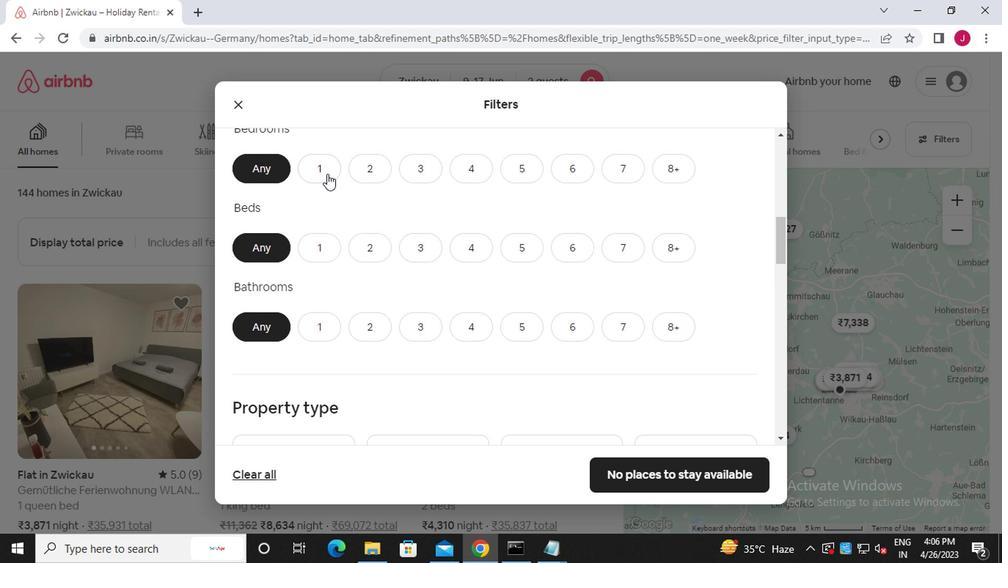 
Action: Mouse moved to (366, 252)
Screenshot: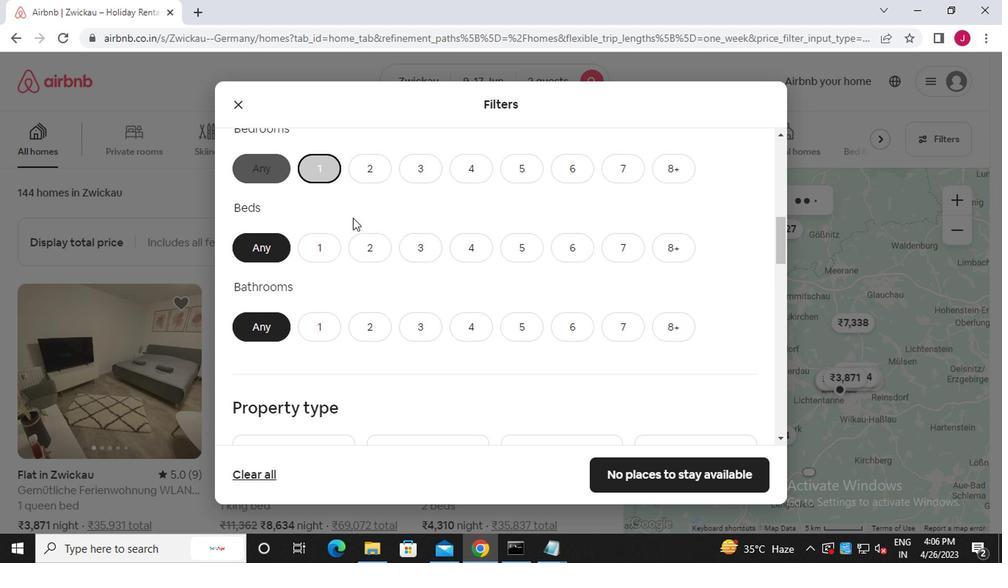 
Action: Mouse pressed left at (366, 252)
Screenshot: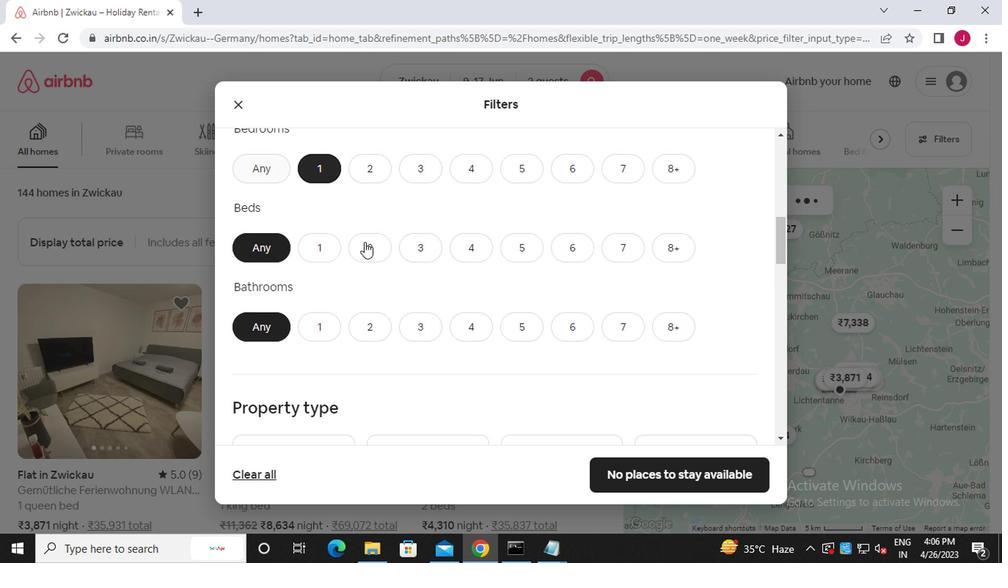 
Action: Mouse moved to (305, 332)
Screenshot: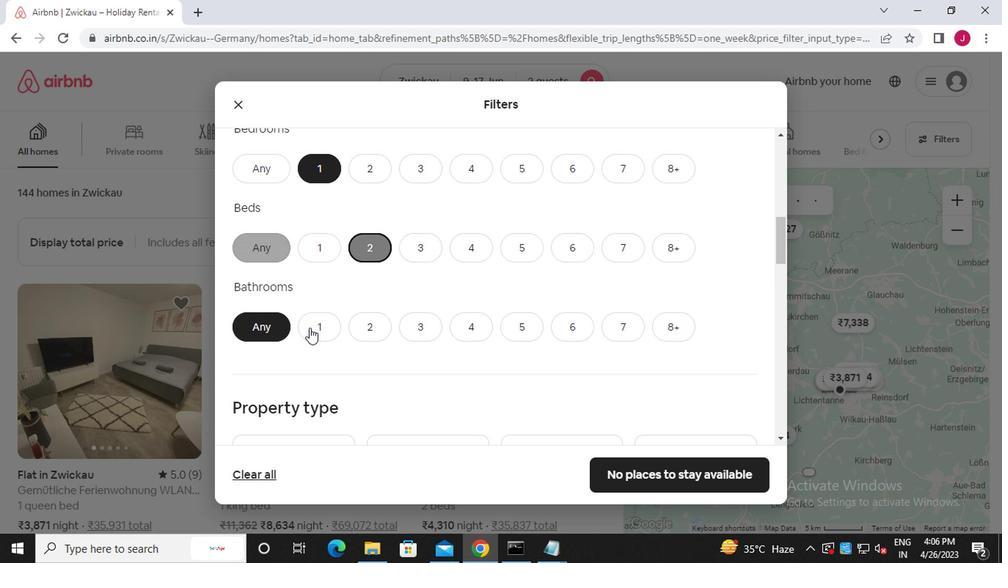 
Action: Mouse pressed left at (305, 332)
Screenshot: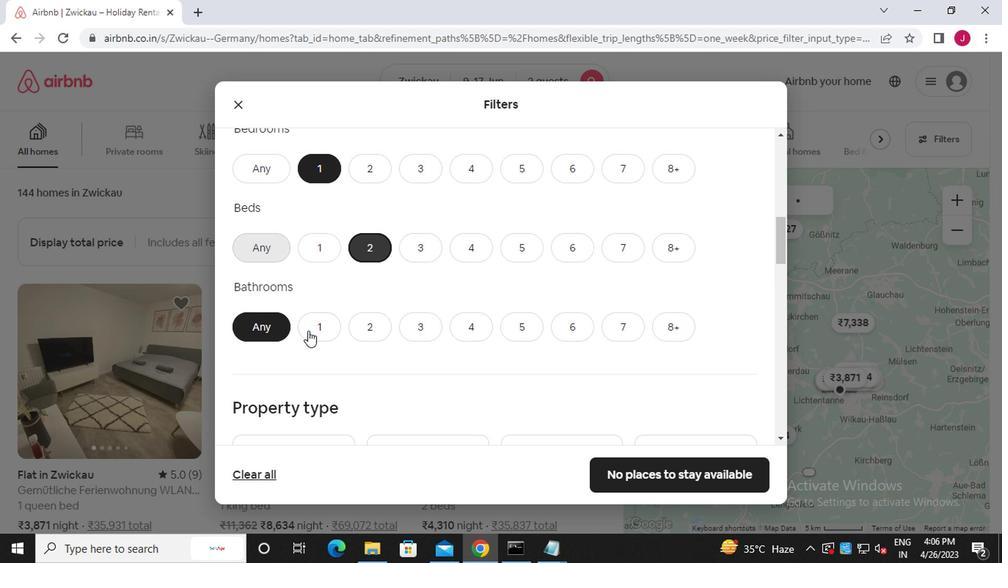 
Action: Mouse moved to (374, 373)
Screenshot: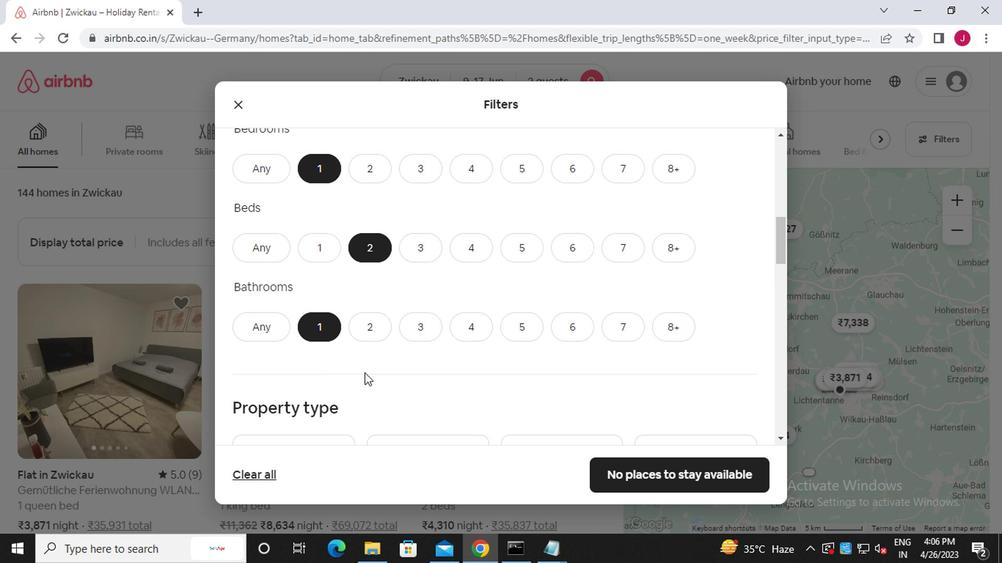 
Action: Mouse scrolled (374, 372) with delta (0, 0)
Screenshot: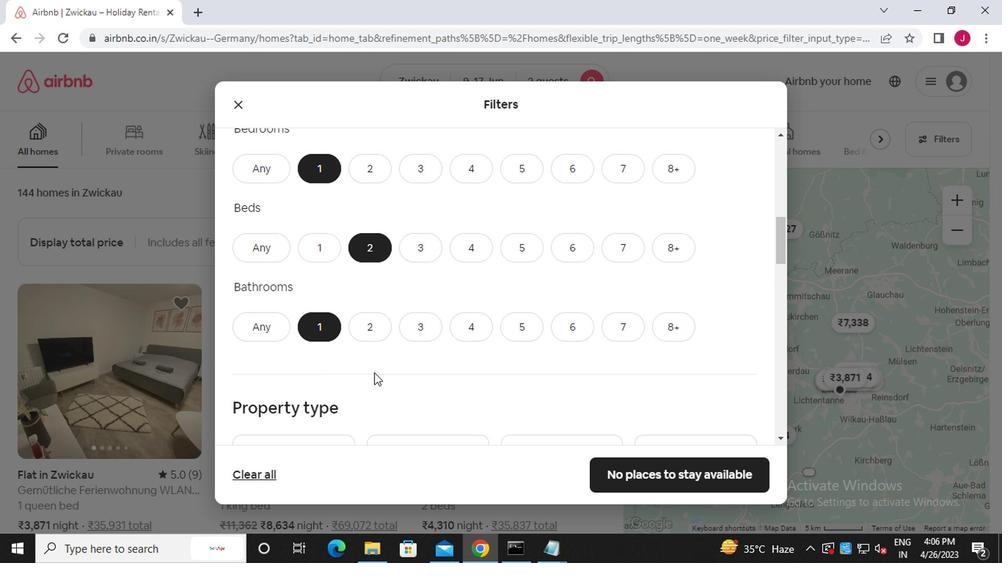 
Action: Mouse scrolled (374, 372) with delta (0, 0)
Screenshot: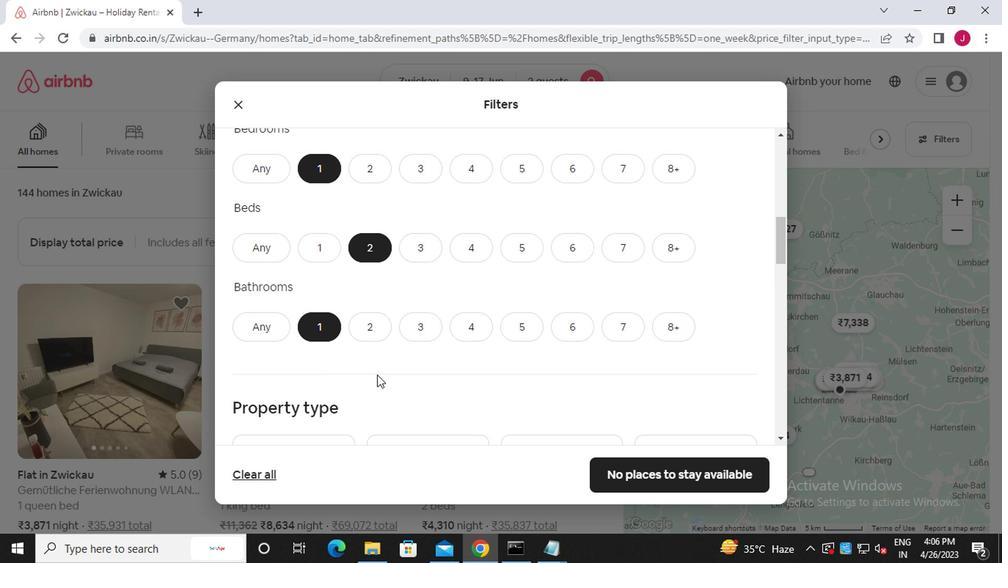 
Action: Mouse moved to (297, 333)
Screenshot: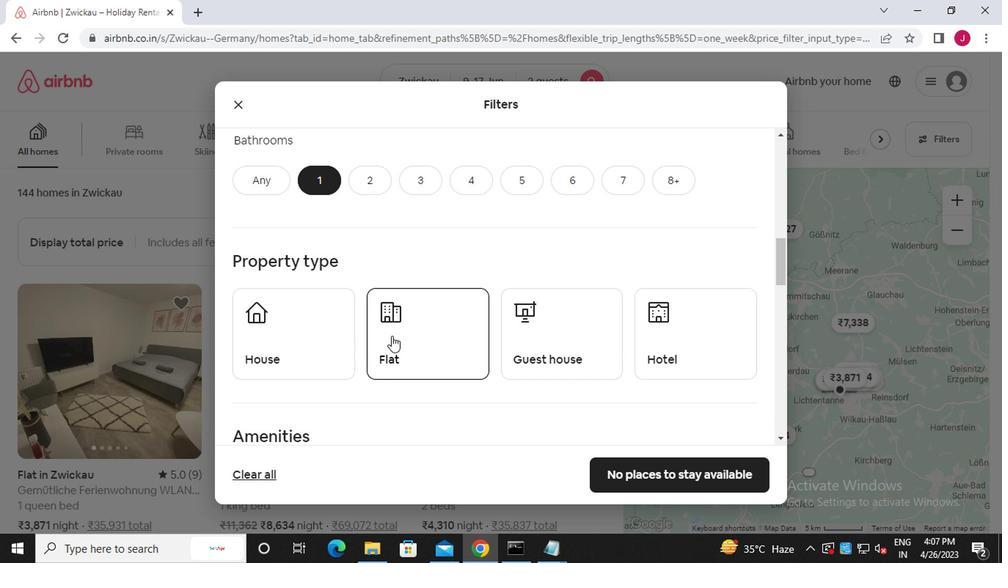 
Action: Mouse pressed left at (297, 333)
Screenshot: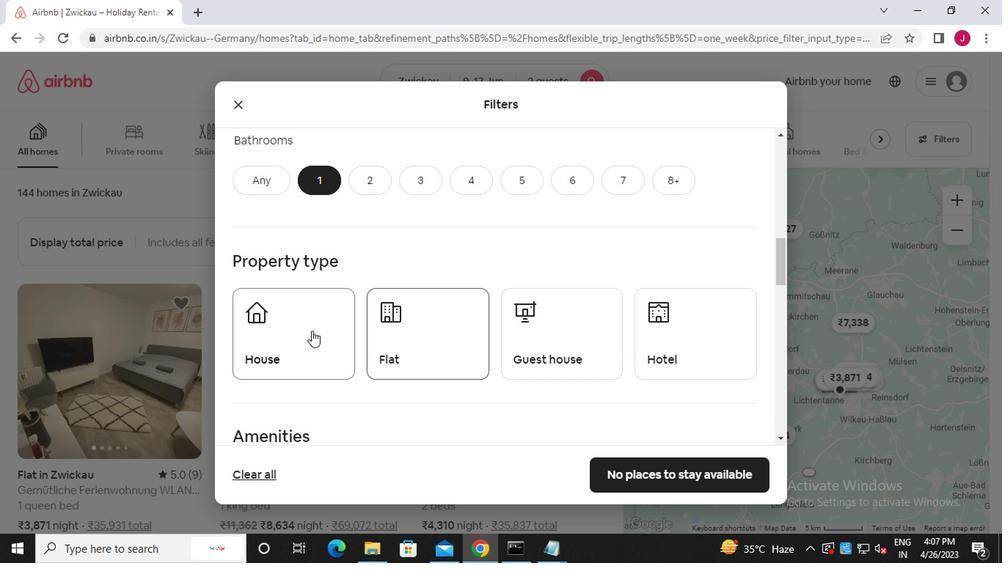 
Action: Mouse moved to (404, 337)
Screenshot: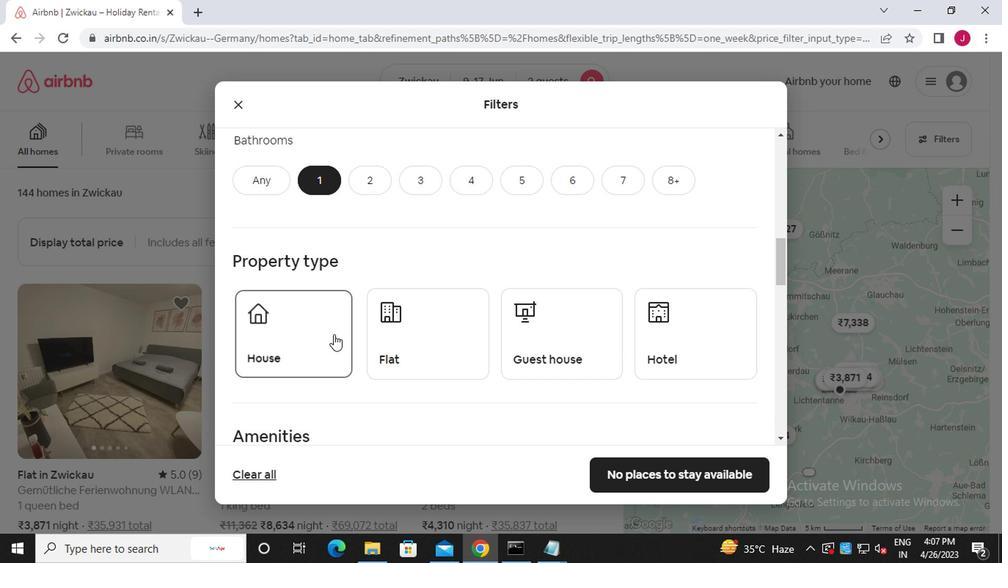 
Action: Mouse pressed left at (404, 337)
Screenshot: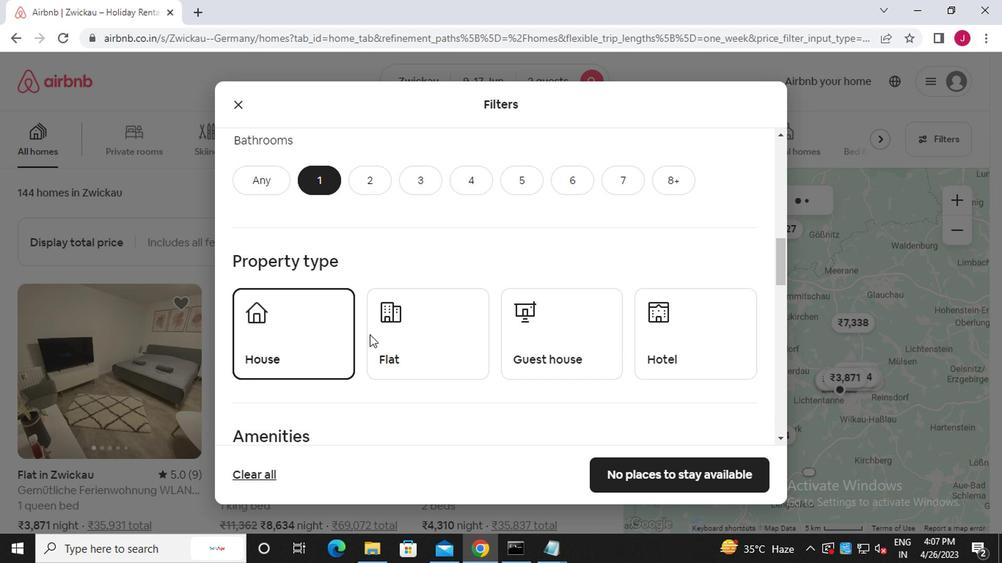 
Action: Mouse moved to (539, 343)
Screenshot: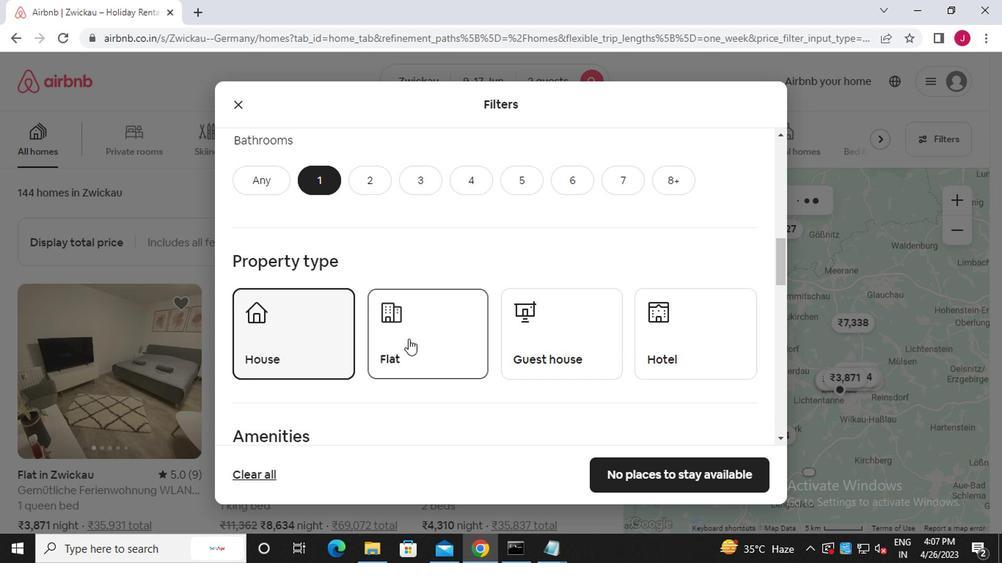 
Action: Mouse pressed left at (539, 343)
Screenshot: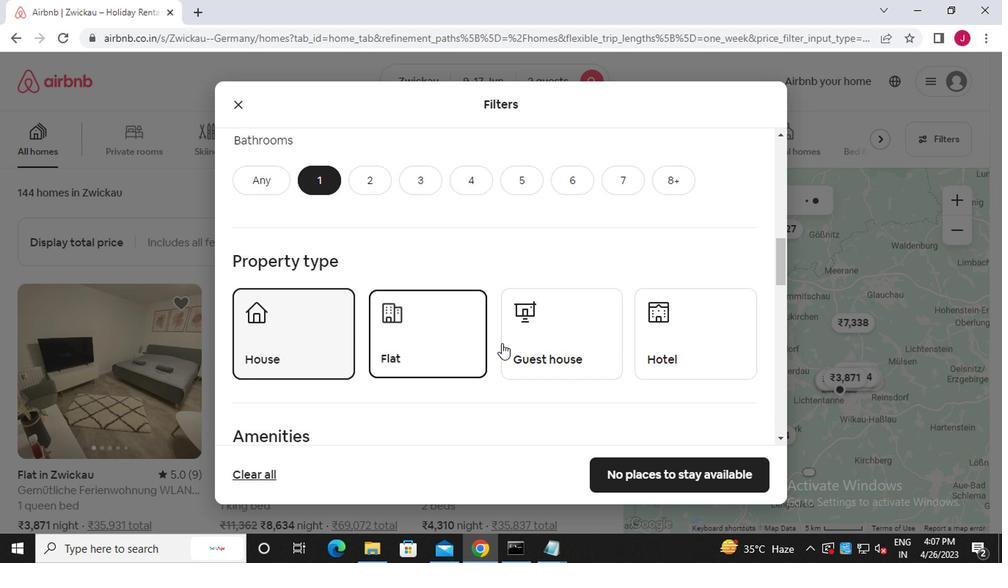
Action: Mouse moved to (607, 346)
Screenshot: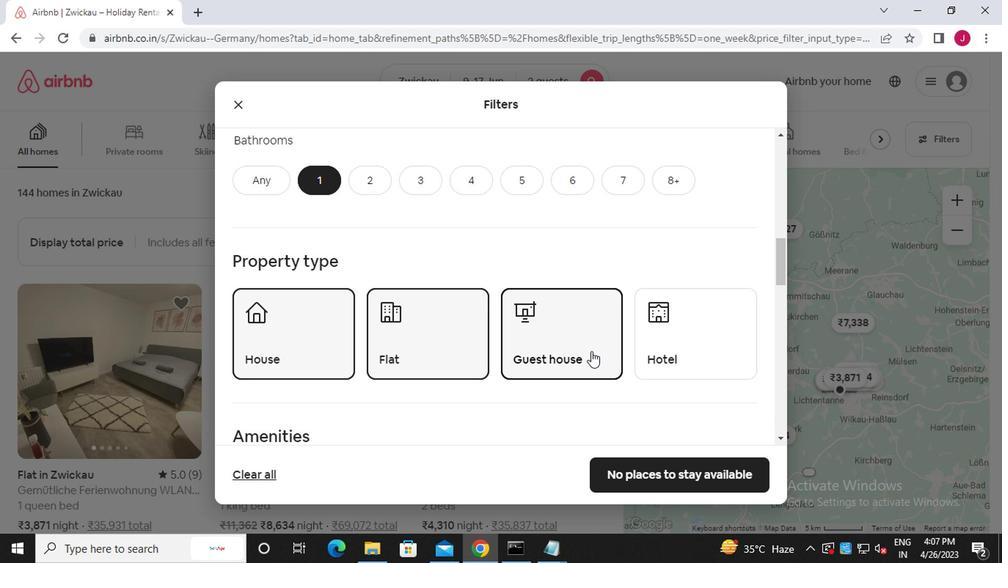 
Action: Mouse scrolled (607, 345) with delta (0, -1)
Screenshot: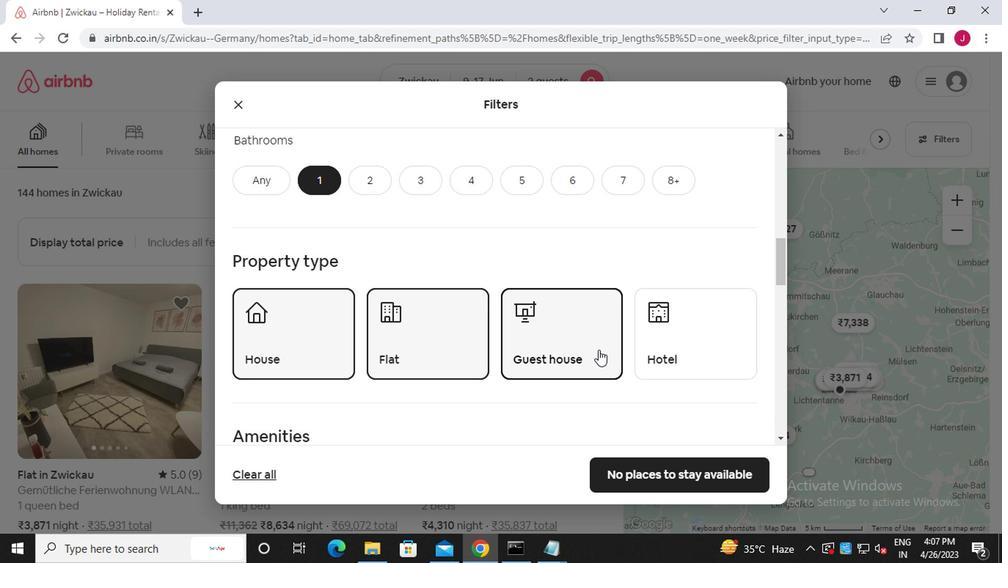 
Action: Mouse moved to (357, 355)
Screenshot: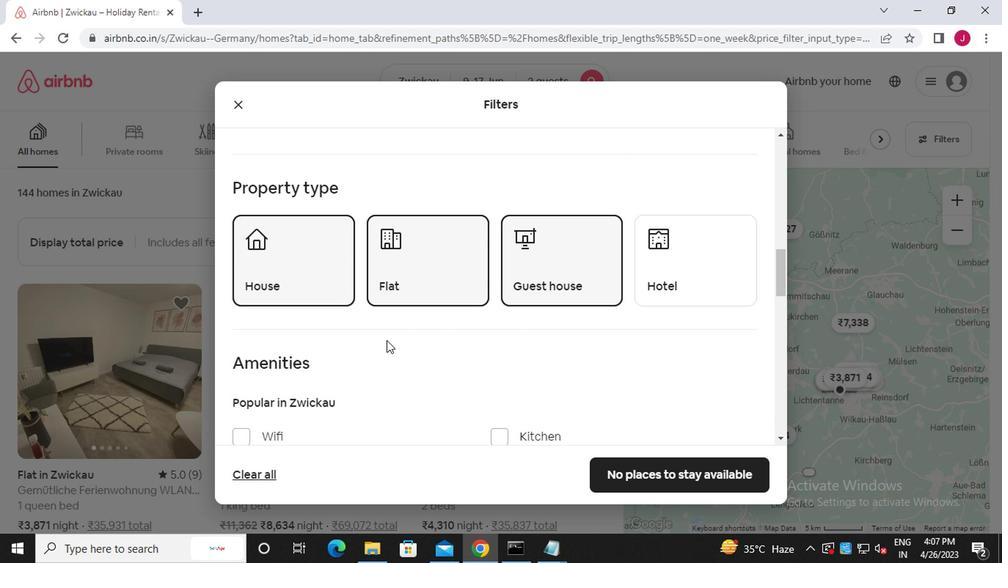 
Action: Mouse scrolled (357, 354) with delta (0, 0)
Screenshot: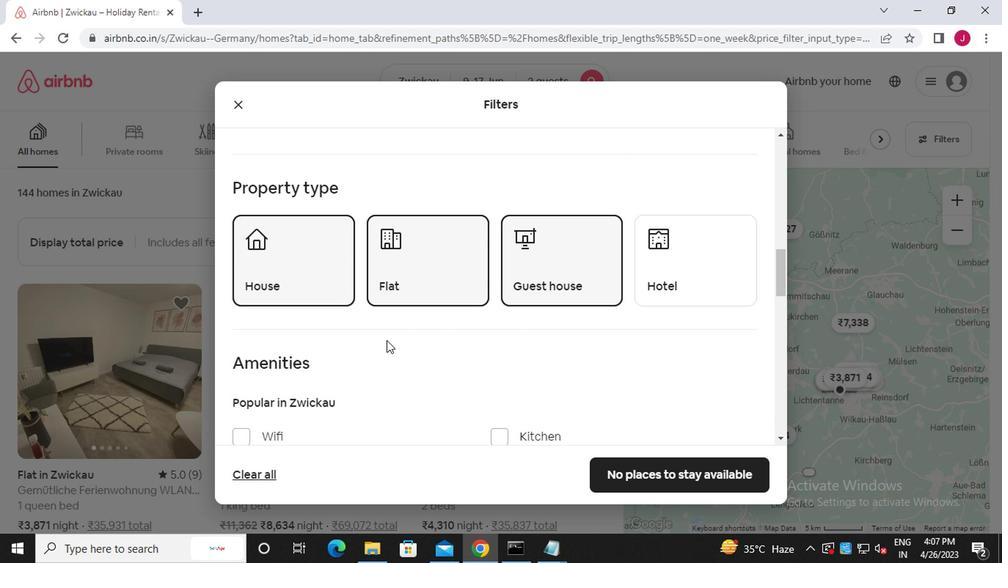 
Action: Mouse moved to (352, 358)
Screenshot: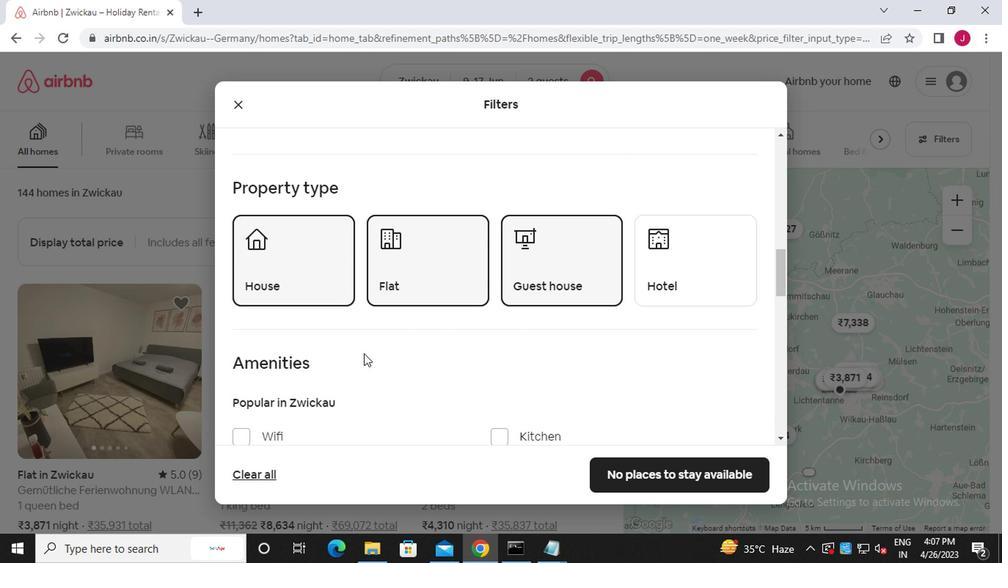 
Action: Mouse scrolled (352, 358) with delta (0, 0)
Screenshot: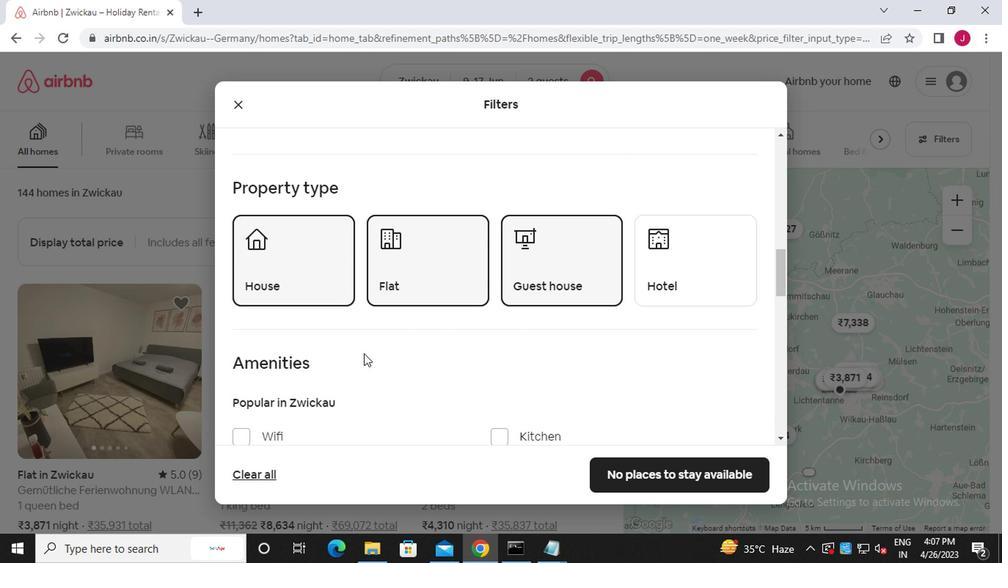 
Action: Mouse moved to (242, 290)
Screenshot: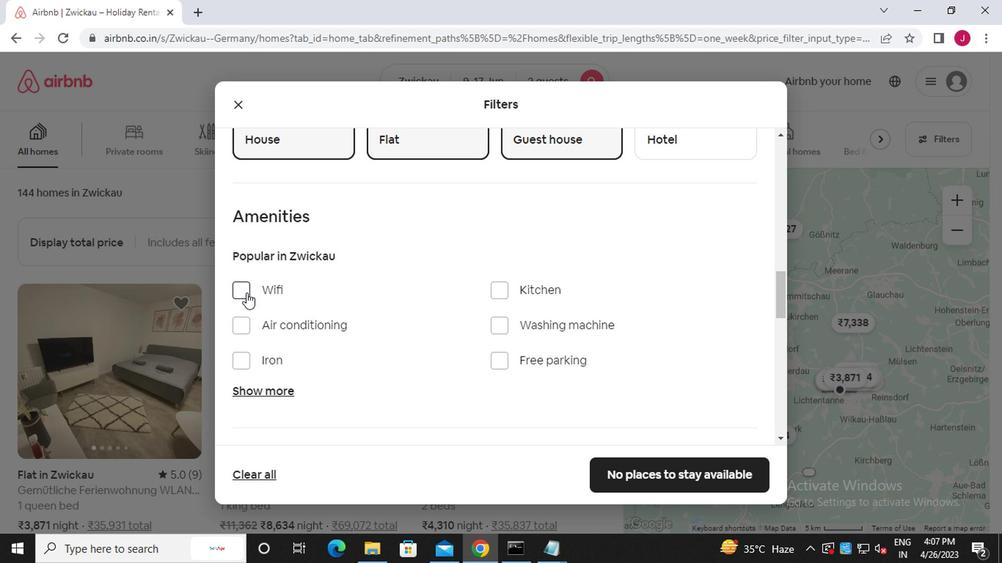 
Action: Mouse pressed left at (242, 290)
Screenshot: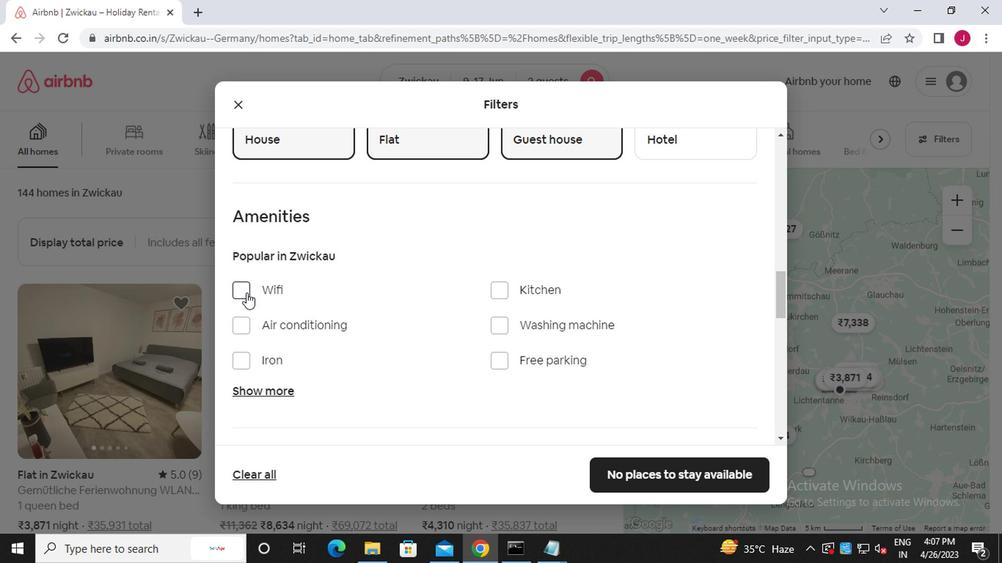 
Action: Mouse moved to (567, 327)
Screenshot: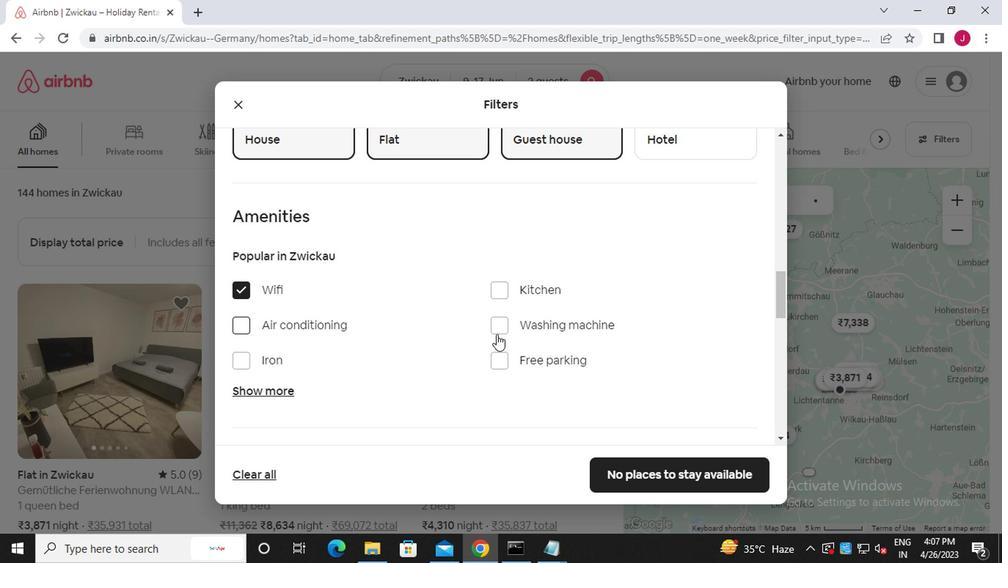 
Action: Mouse scrolled (567, 326) with delta (0, -1)
Screenshot: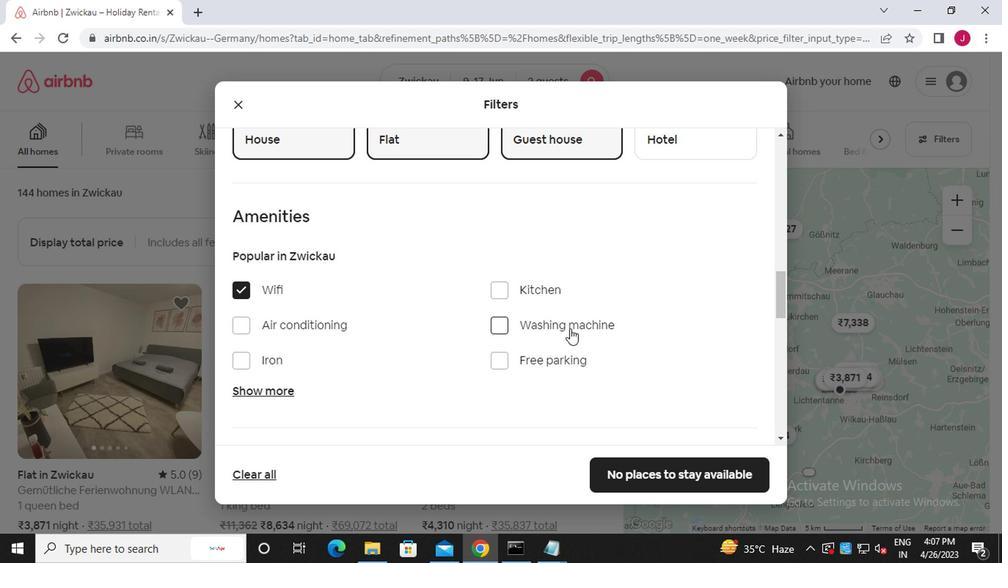 
Action: Mouse scrolled (567, 326) with delta (0, -1)
Screenshot: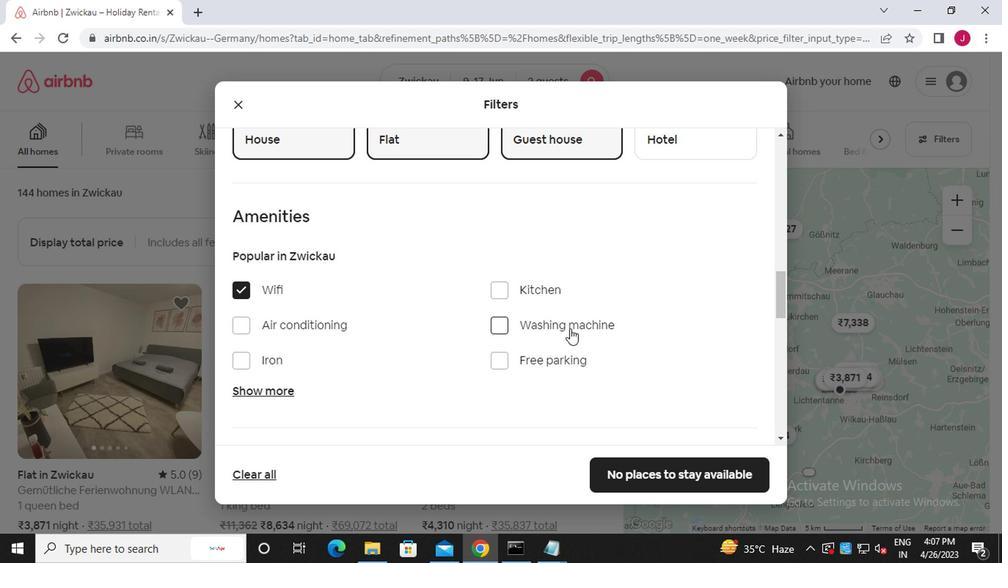 
Action: Mouse scrolled (567, 326) with delta (0, -1)
Screenshot: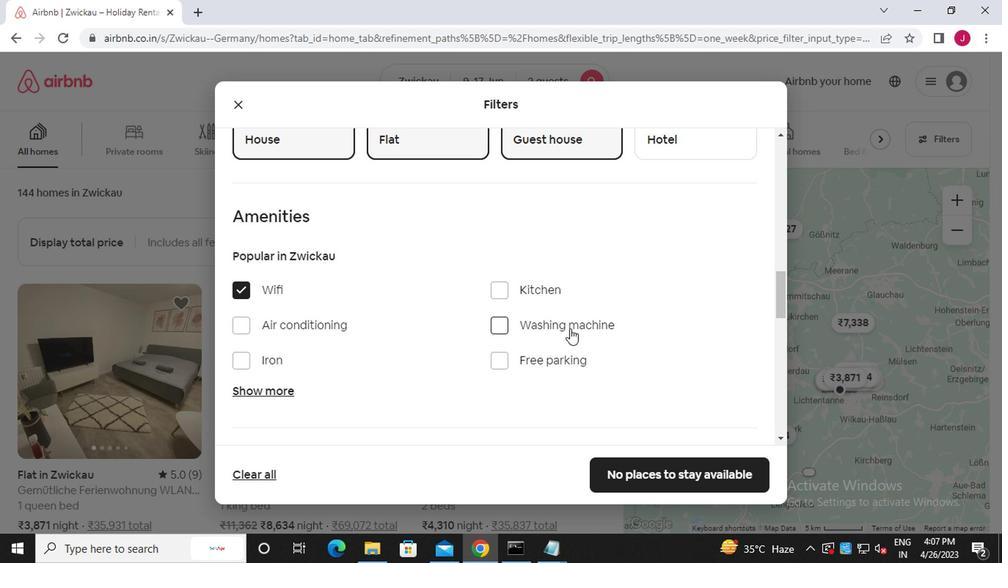 
Action: Mouse scrolled (567, 326) with delta (0, -1)
Screenshot: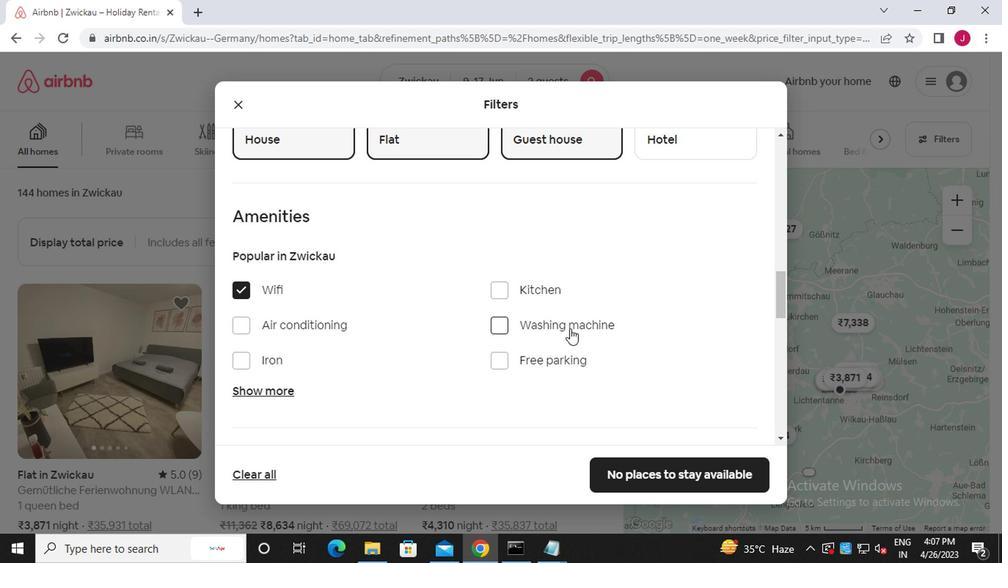 
Action: Mouse scrolled (567, 326) with delta (0, -1)
Screenshot: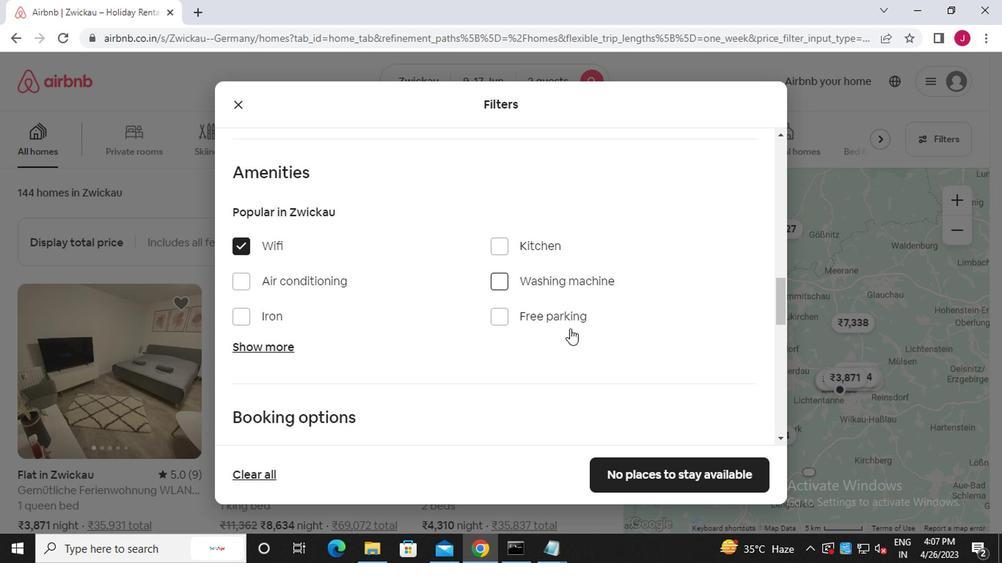 
Action: Mouse moved to (719, 190)
Screenshot: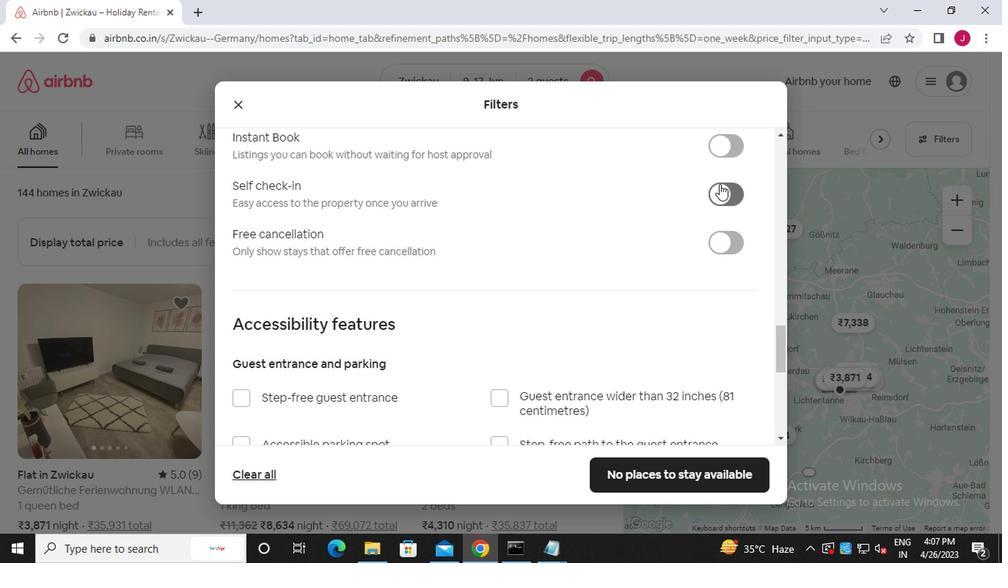 
Action: Mouse pressed left at (719, 190)
Screenshot: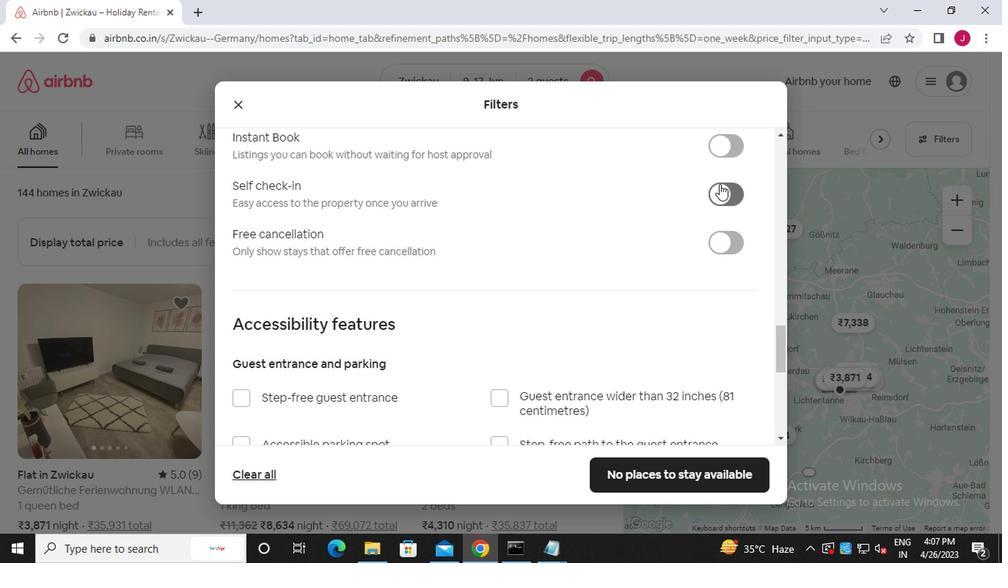 
Action: Mouse moved to (426, 308)
Screenshot: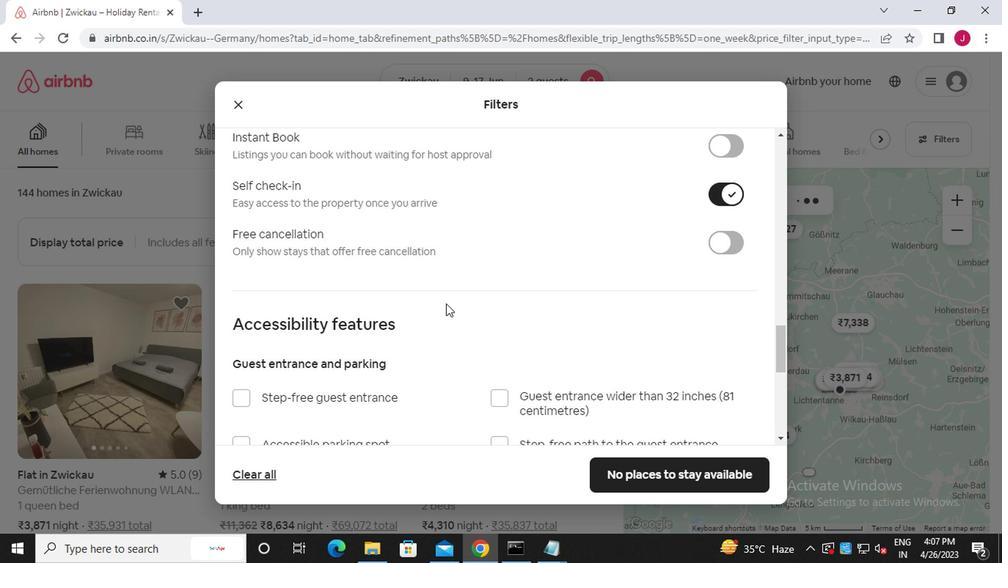 
Action: Mouse scrolled (426, 307) with delta (0, 0)
Screenshot: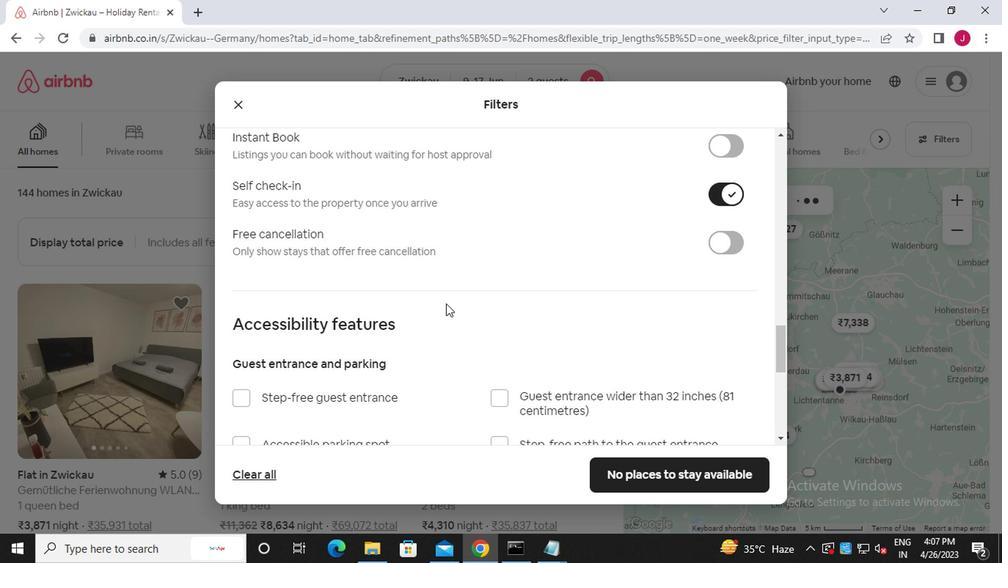 
Action: Mouse moved to (422, 309)
Screenshot: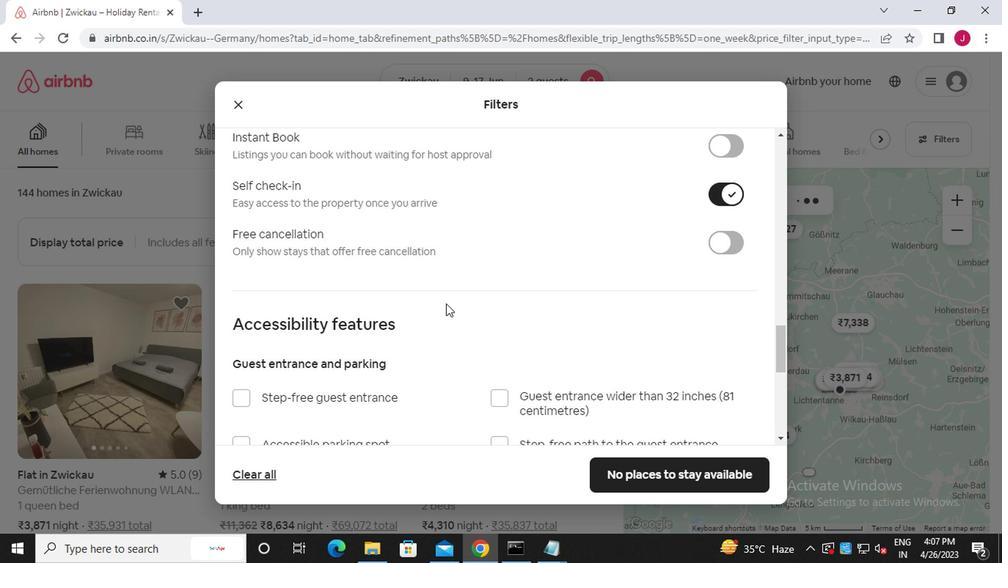 
Action: Mouse scrolled (422, 309) with delta (0, 0)
Screenshot: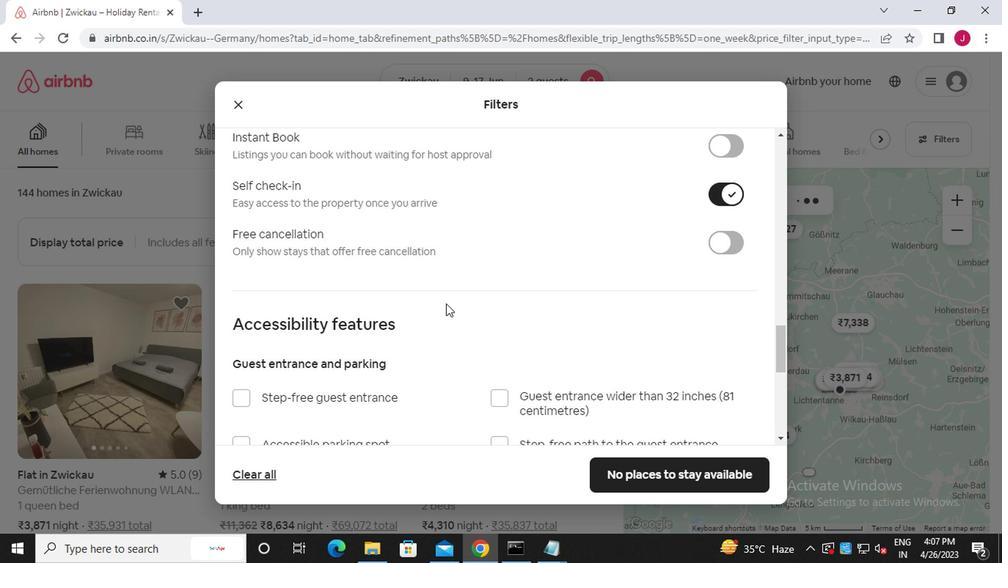 
Action: Mouse moved to (417, 311)
Screenshot: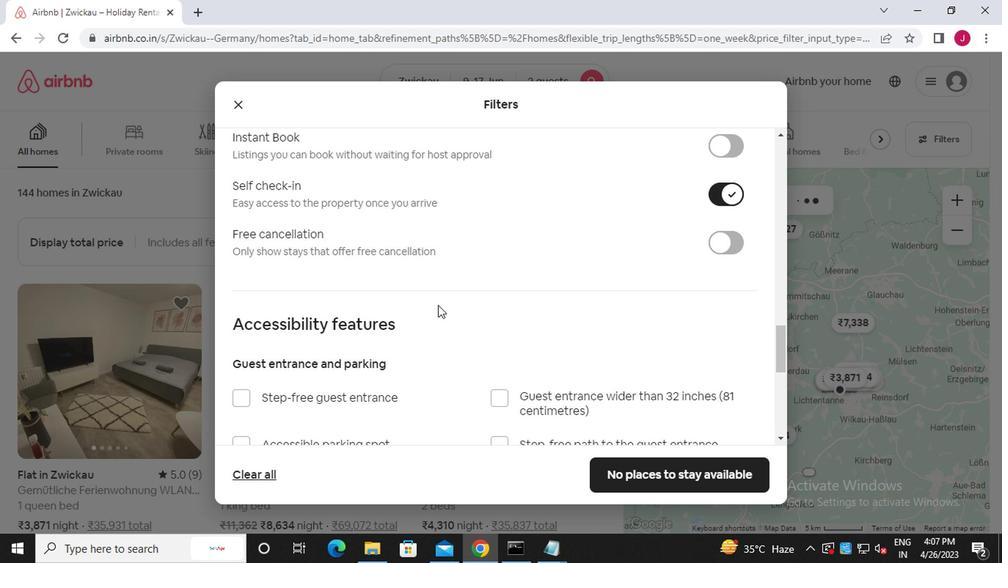
Action: Mouse scrolled (417, 310) with delta (0, -1)
Screenshot: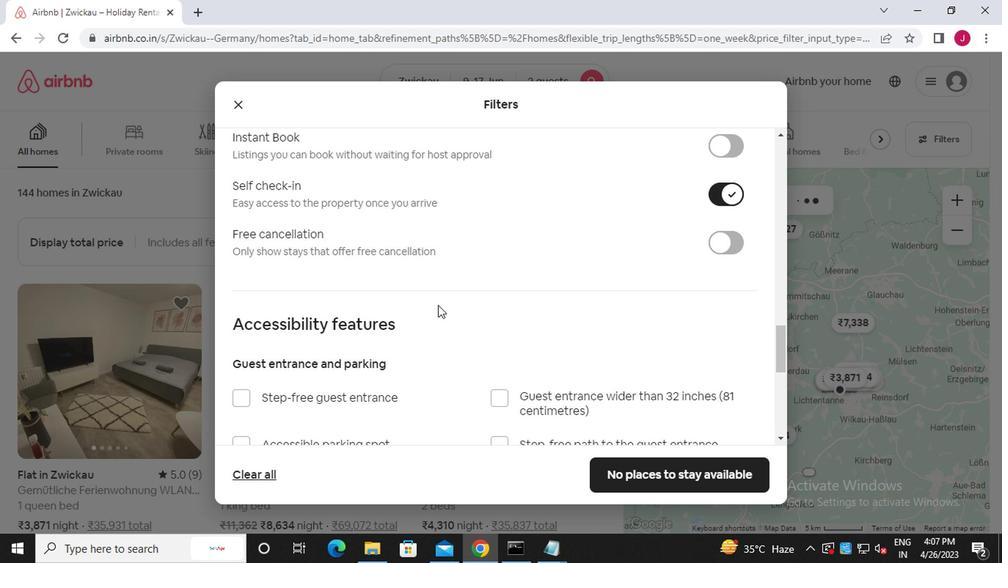 
Action: Mouse moved to (415, 311)
Screenshot: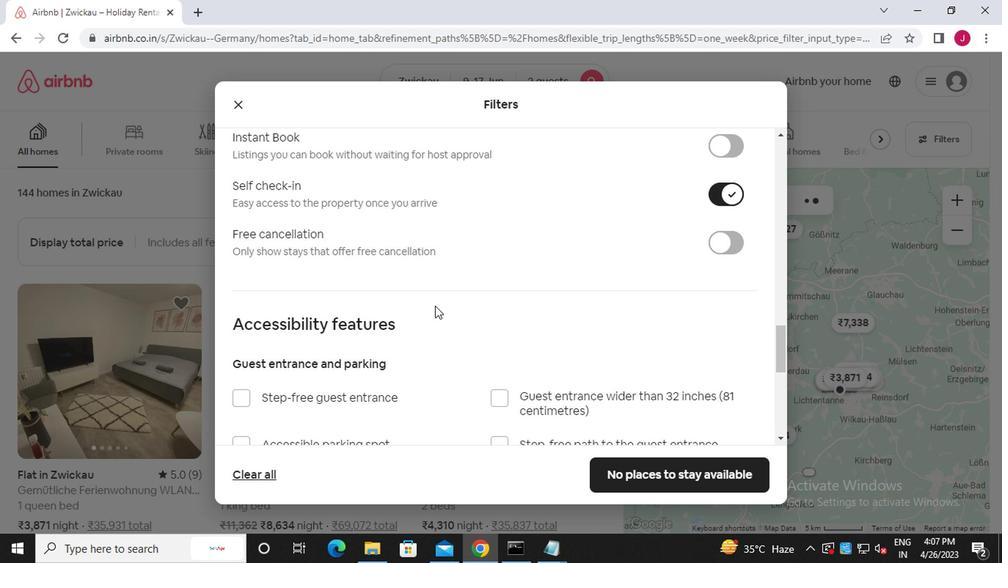 
Action: Mouse scrolled (415, 310) with delta (0, -1)
Screenshot: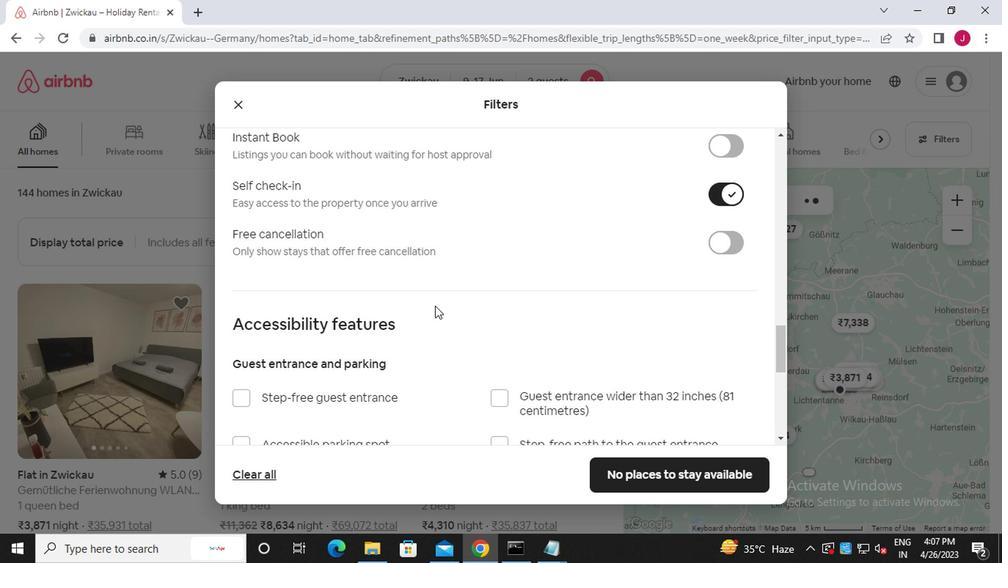 
Action: Mouse moved to (415, 311)
Screenshot: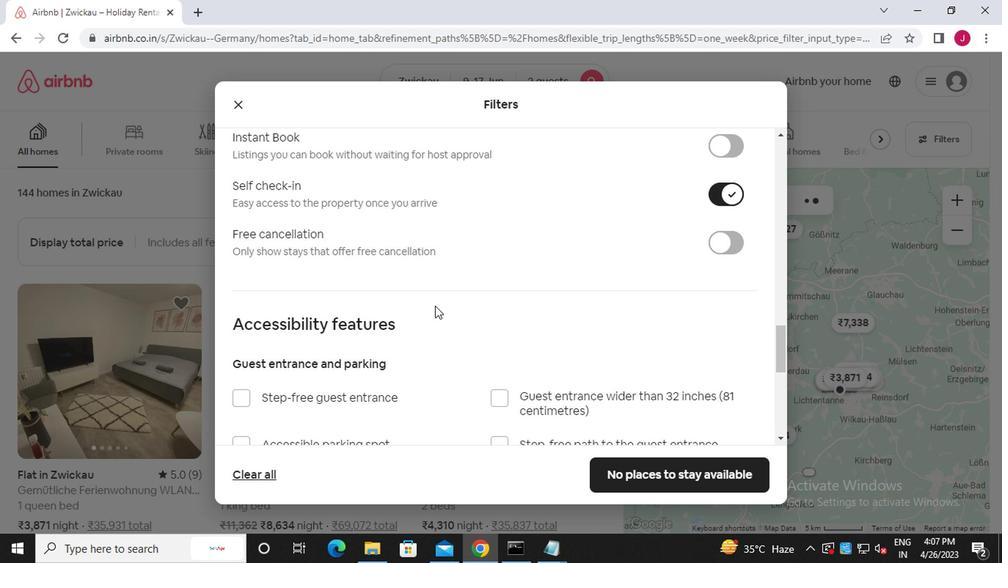 
Action: Mouse scrolled (415, 310) with delta (0, -1)
Screenshot: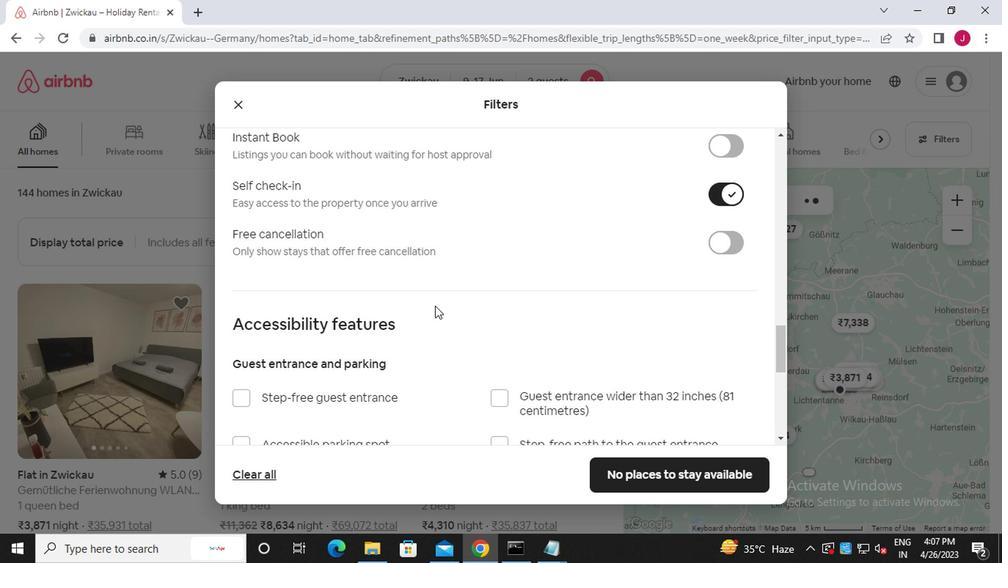 
Action: Mouse moved to (411, 314)
Screenshot: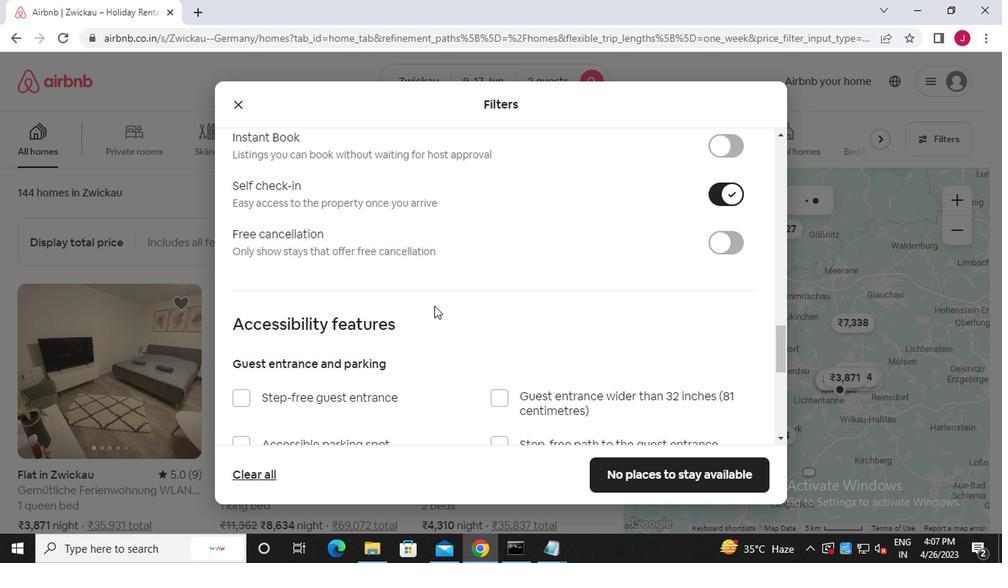 
Action: Mouse scrolled (411, 313) with delta (0, -1)
Screenshot: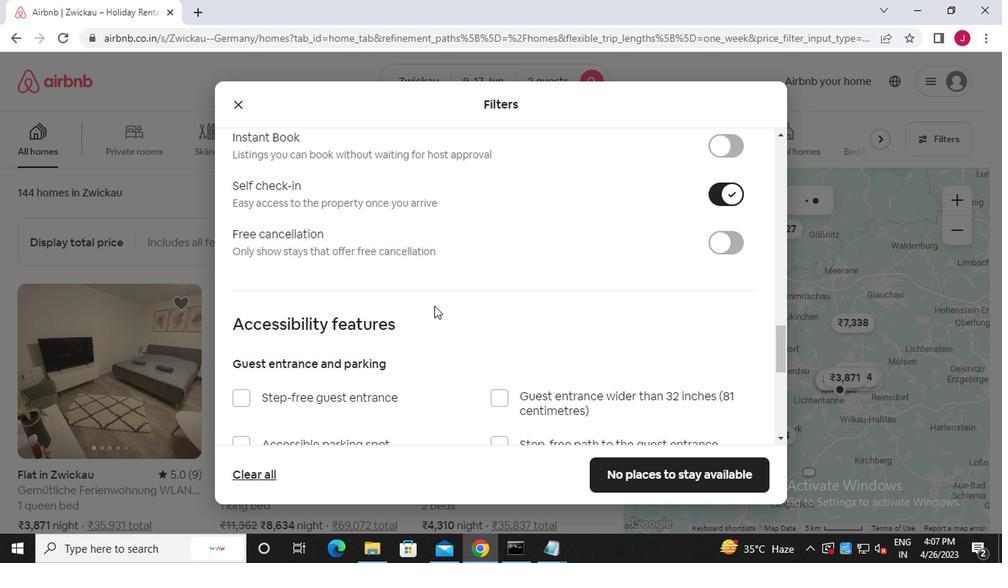 
Action: Mouse moved to (241, 339)
Screenshot: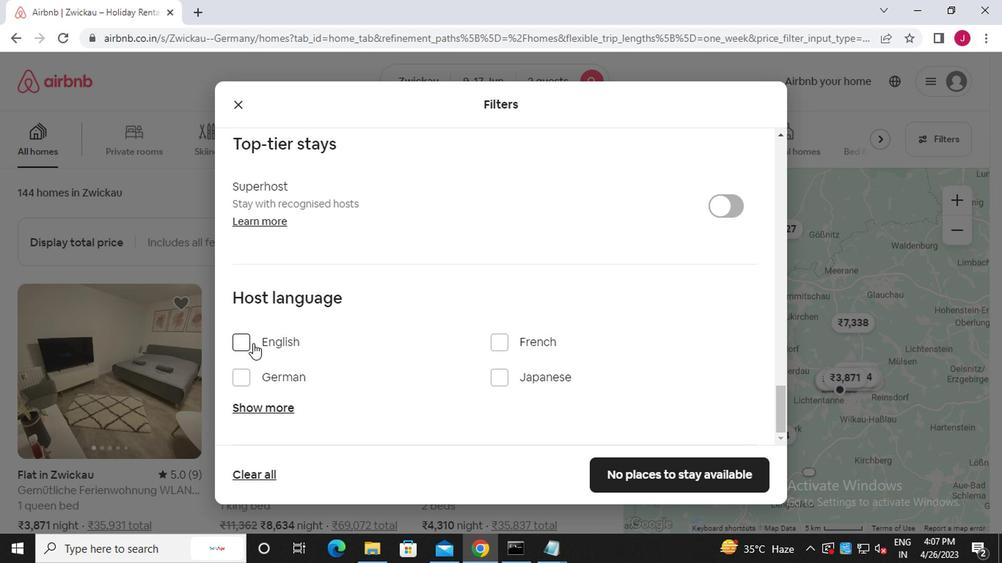 
Action: Mouse pressed left at (241, 339)
Screenshot: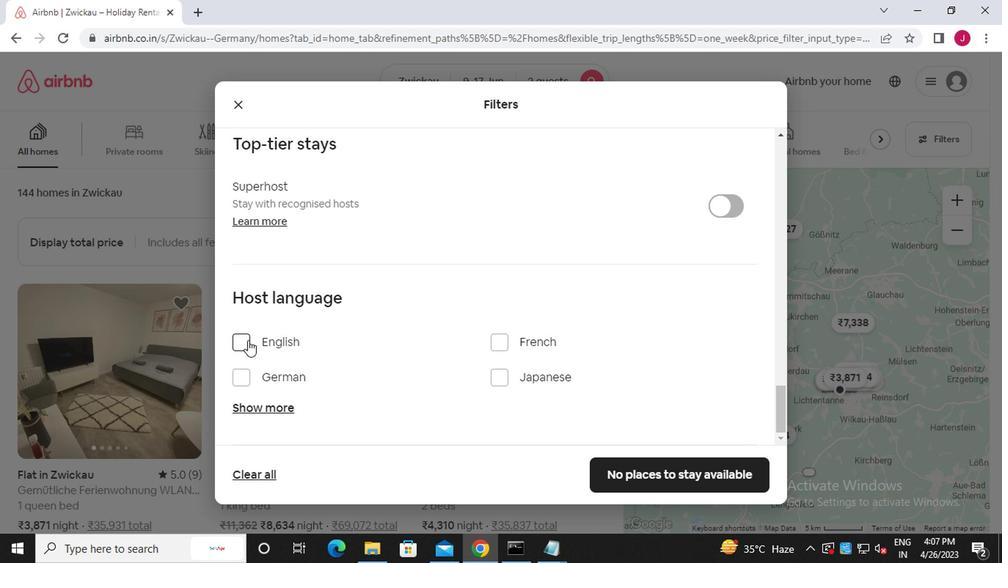 
Action: Mouse moved to (664, 476)
Screenshot: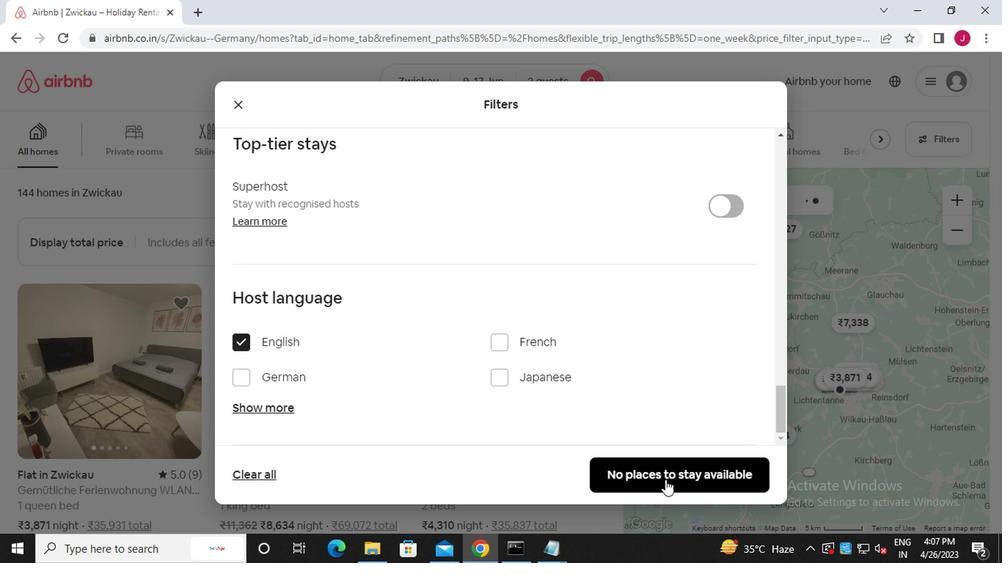 
Action: Mouse pressed left at (664, 476)
Screenshot: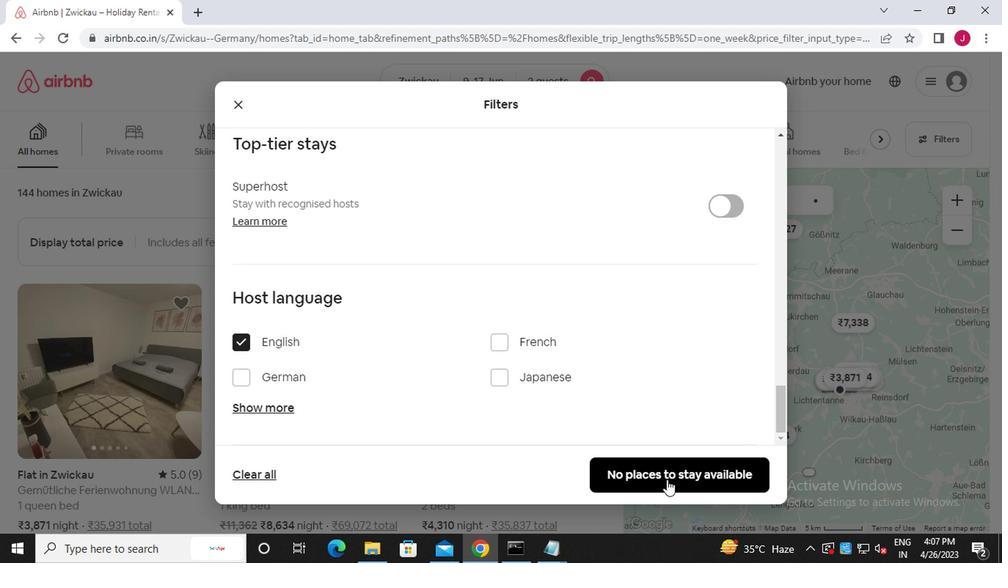 
Action: Mouse moved to (651, 471)
Screenshot: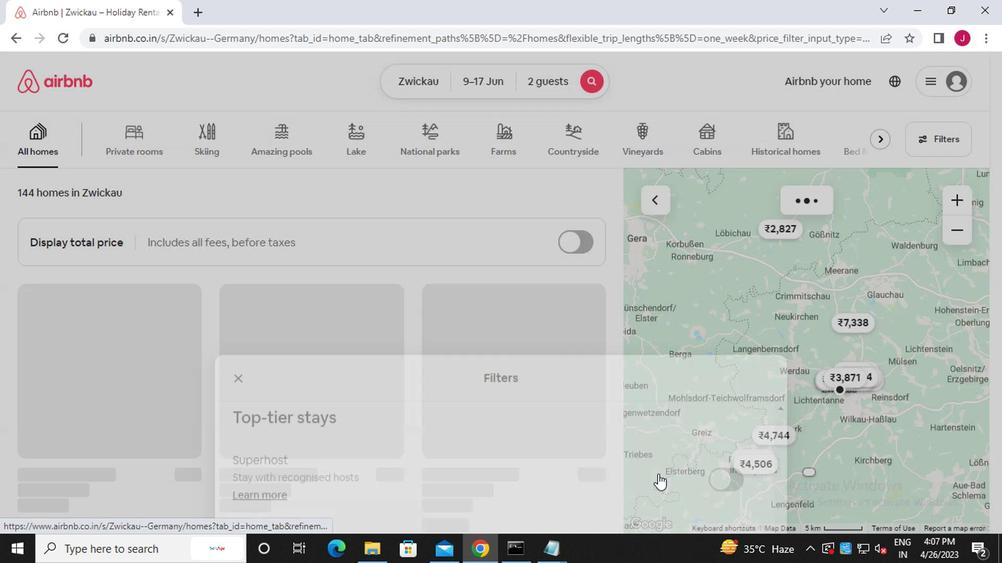 
